 Task: Search one way flight ticket for 4 adults, 2 children, 2 infants in seat and 1 infant on lap in premium economy from Cleveland: Cleveland Hopkins International Airport to Raleigh: Raleigh-durham International Airport on 8-5-2023. Number of bags: 1 carry on bag. Price is upto 25000. Outbound departure time preference is 10:00.
Action: Mouse moved to (275, 247)
Screenshot: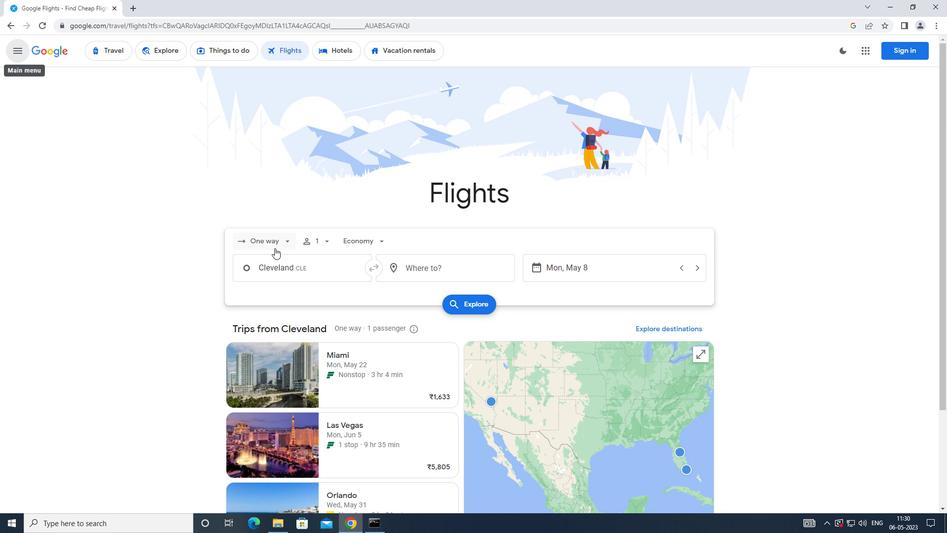 
Action: Mouse pressed left at (275, 247)
Screenshot: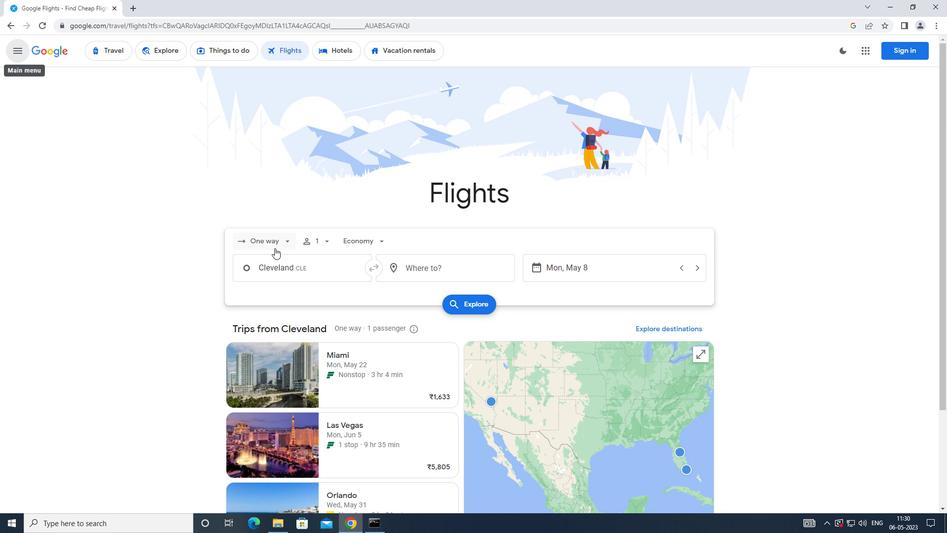 
Action: Mouse moved to (278, 286)
Screenshot: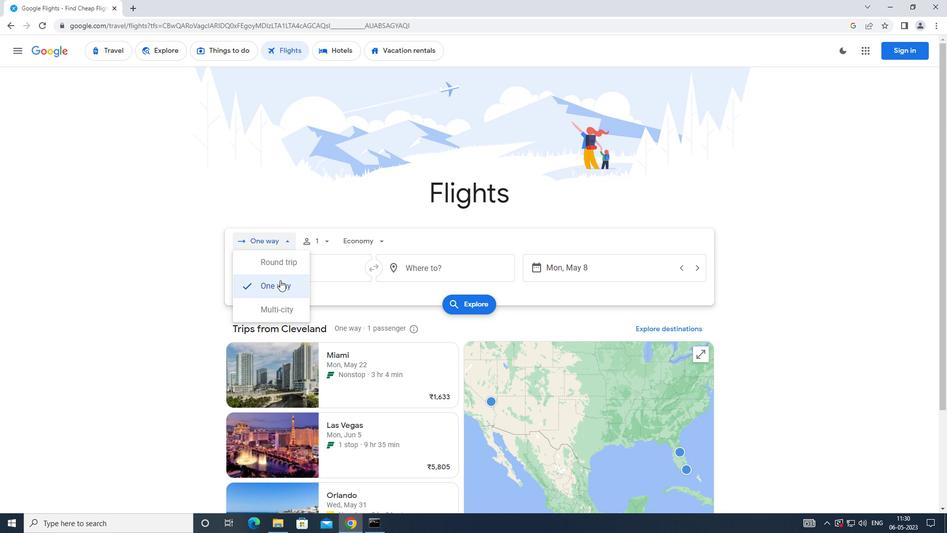 
Action: Mouse pressed left at (278, 286)
Screenshot: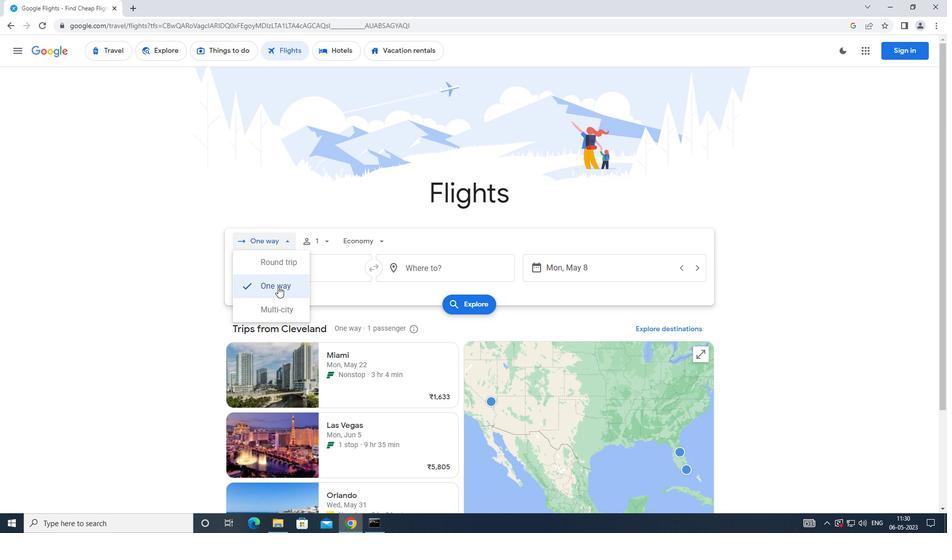 
Action: Mouse moved to (334, 239)
Screenshot: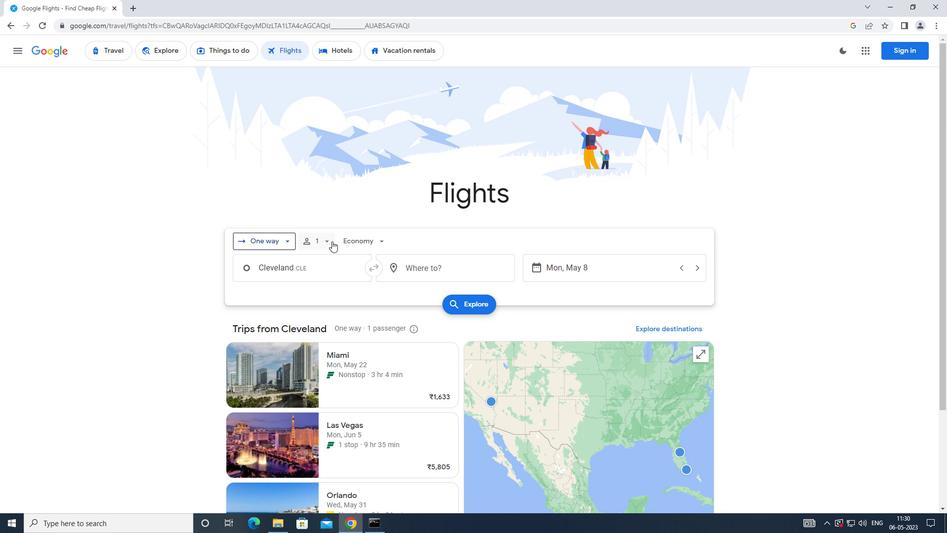 
Action: Mouse pressed left at (334, 239)
Screenshot: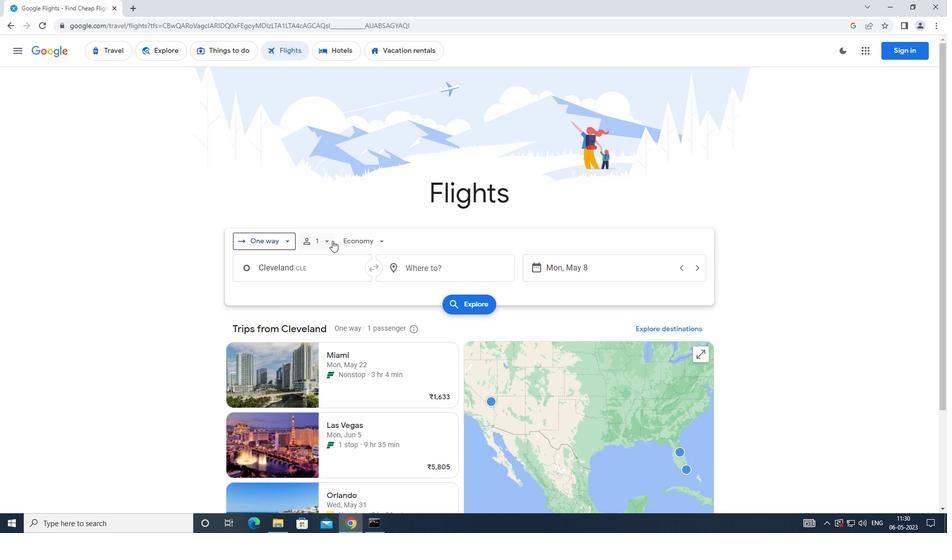 
Action: Mouse moved to (406, 271)
Screenshot: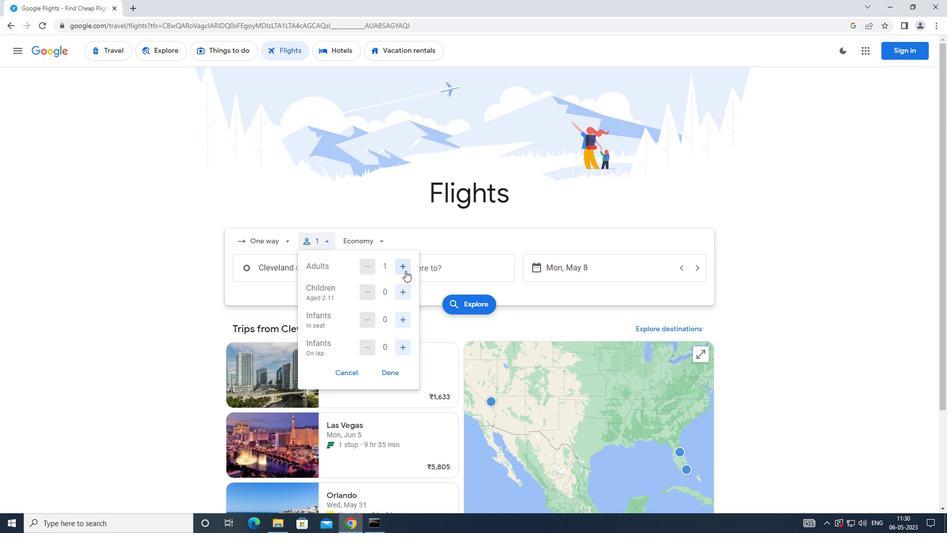 
Action: Mouse pressed left at (406, 271)
Screenshot: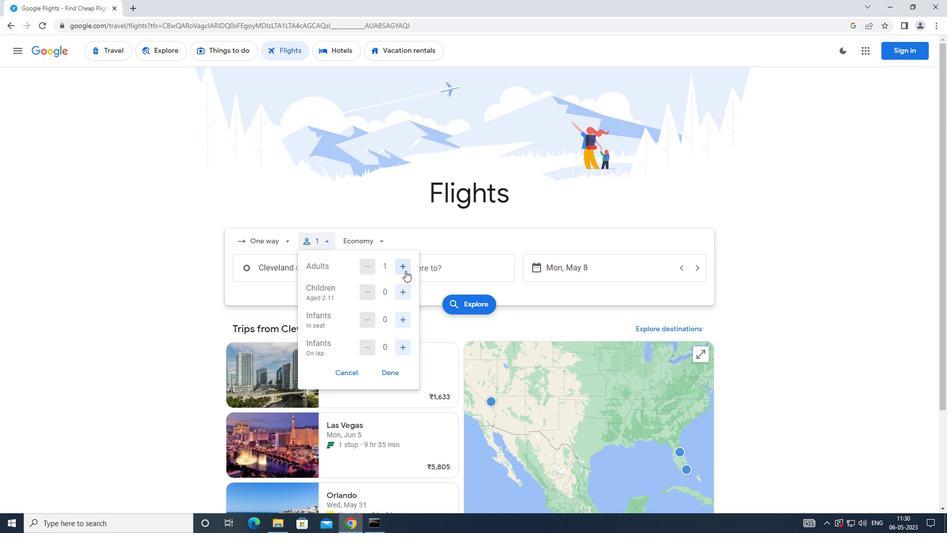 
Action: Mouse pressed left at (406, 271)
Screenshot: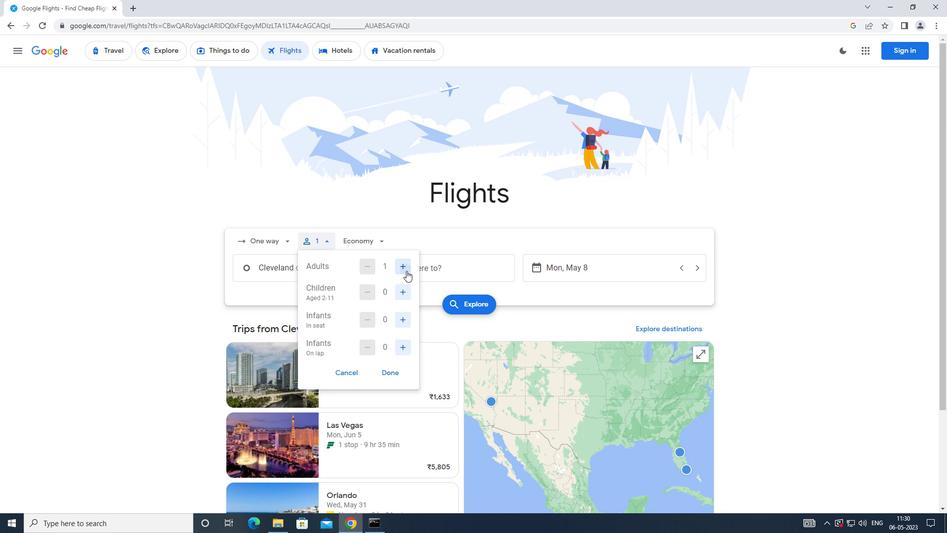 
Action: Mouse pressed left at (406, 271)
Screenshot: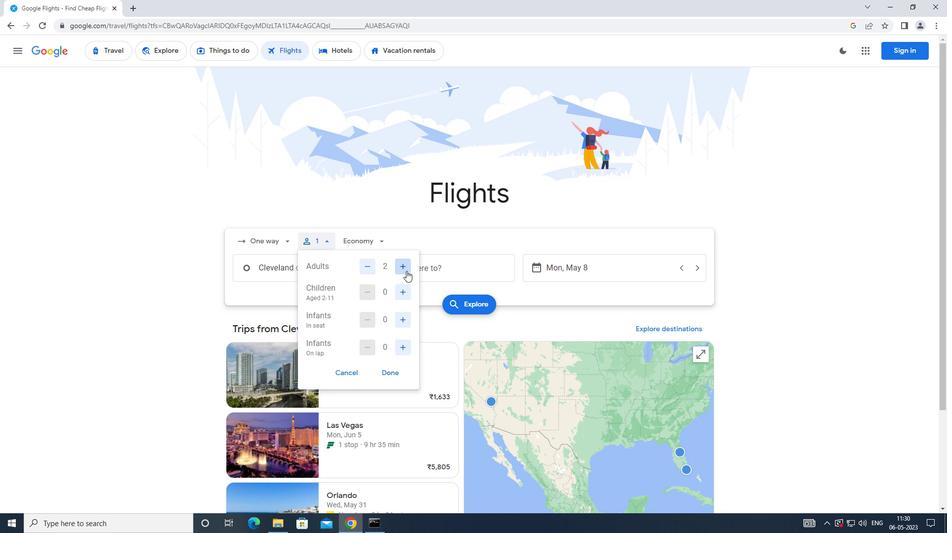 
Action: Mouse moved to (403, 299)
Screenshot: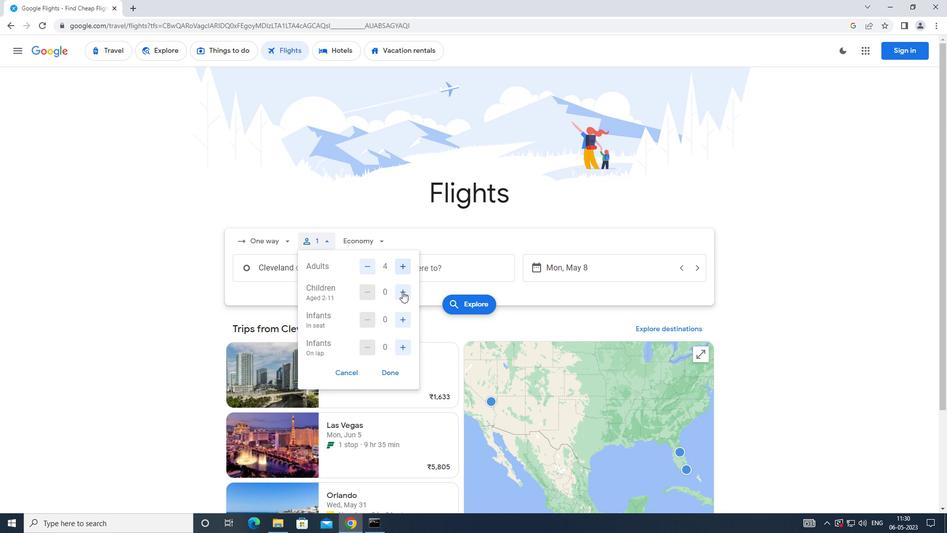 
Action: Mouse pressed left at (403, 299)
Screenshot: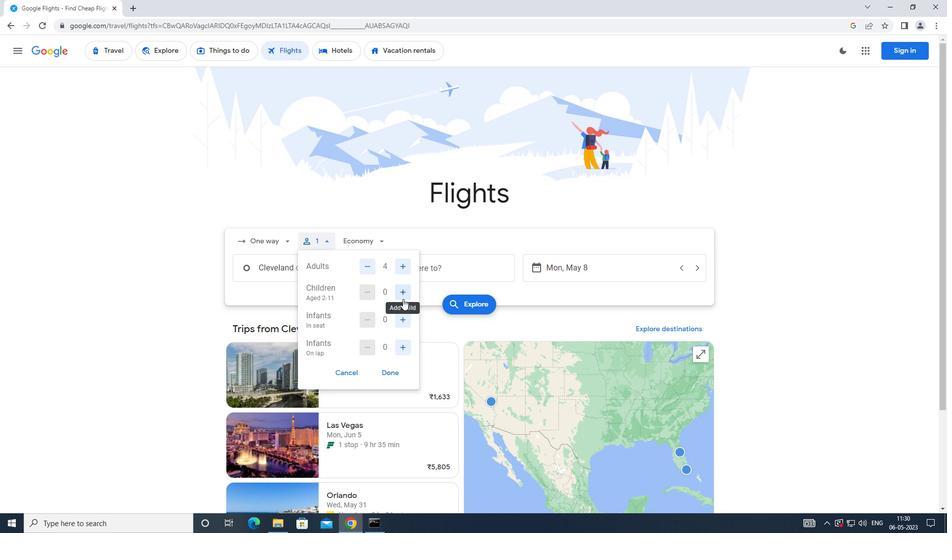 
Action: Mouse pressed left at (403, 299)
Screenshot: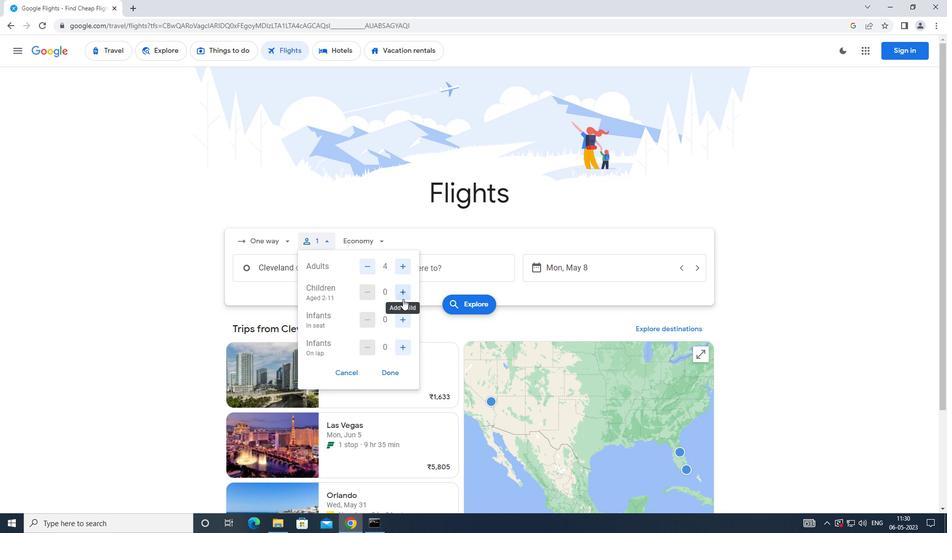 
Action: Mouse moved to (404, 316)
Screenshot: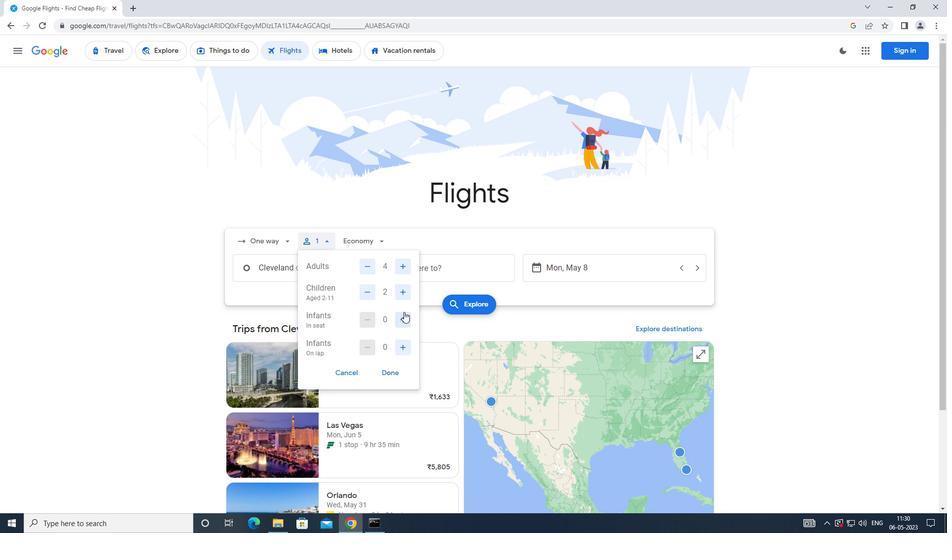 
Action: Mouse pressed left at (404, 316)
Screenshot: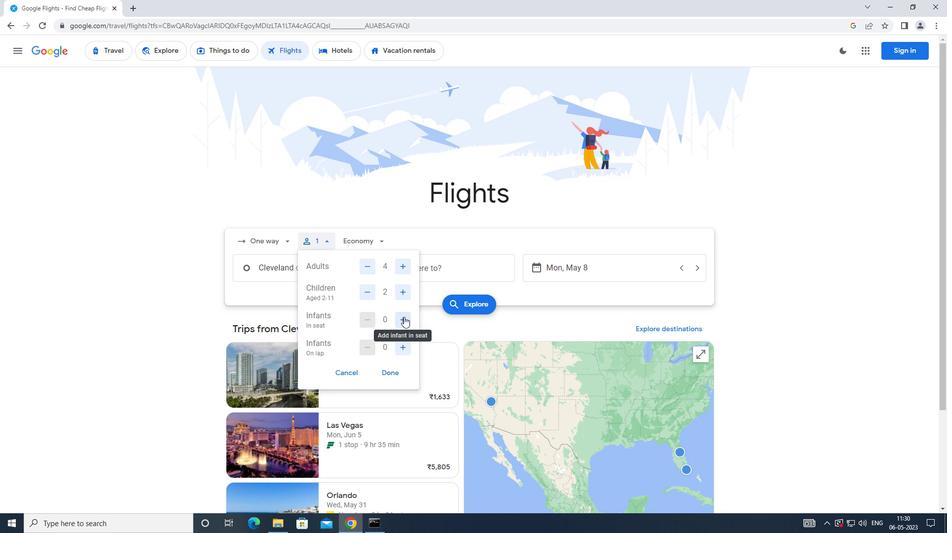 
Action: Mouse pressed left at (404, 316)
Screenshot: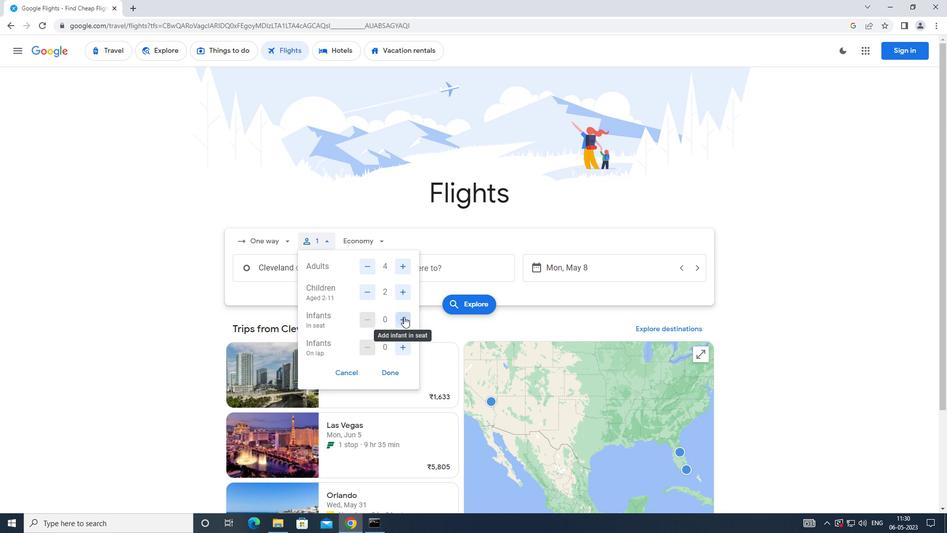
Action: Mouse moved to (401, 346)
Screenshot: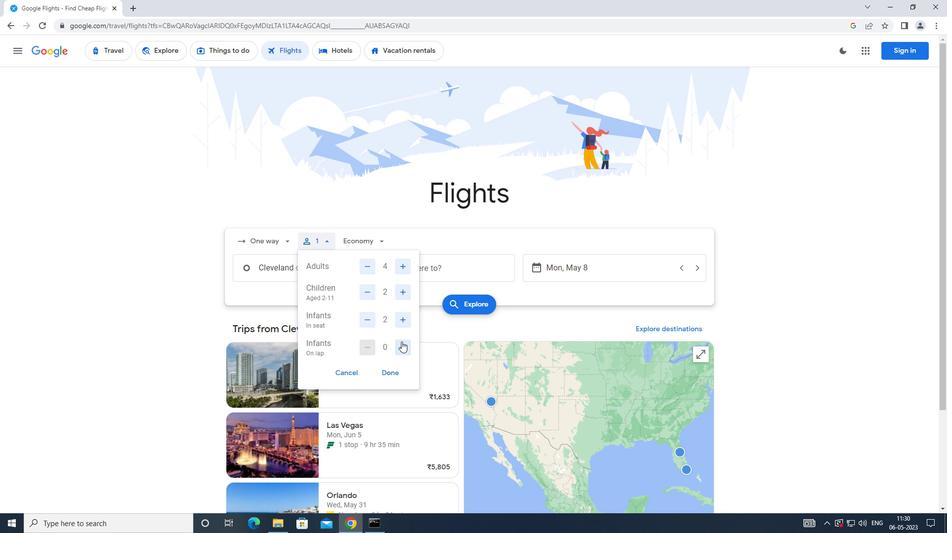 
Action: Mouse pressed left at (401, 346)
Screenshot: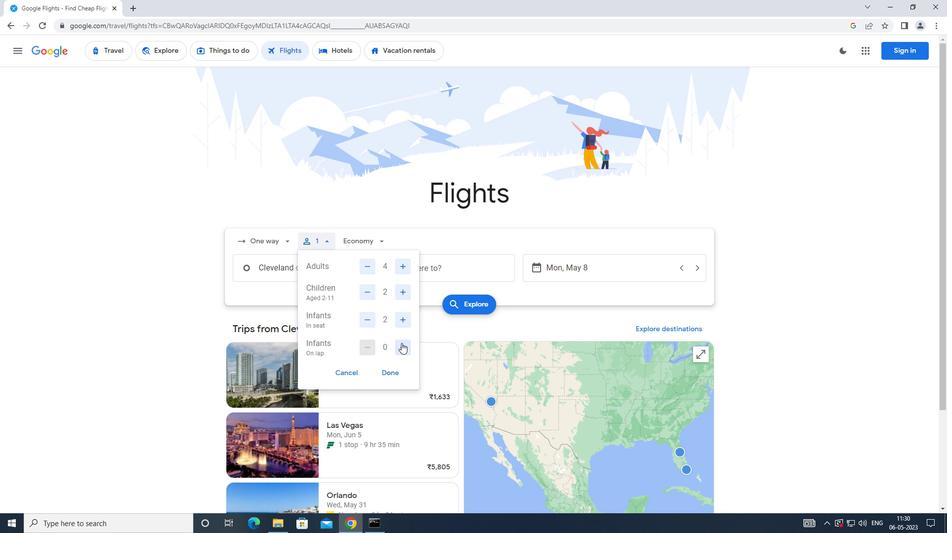 
Action: Mouse moved to (390, 371)
Screenshot: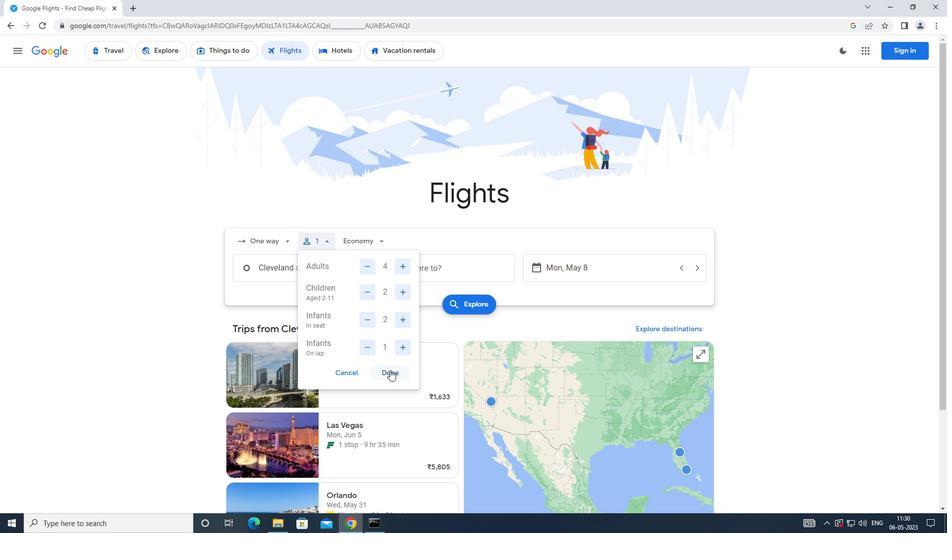 
Action: Mouse pressed left at (390, 371)
Screenshot: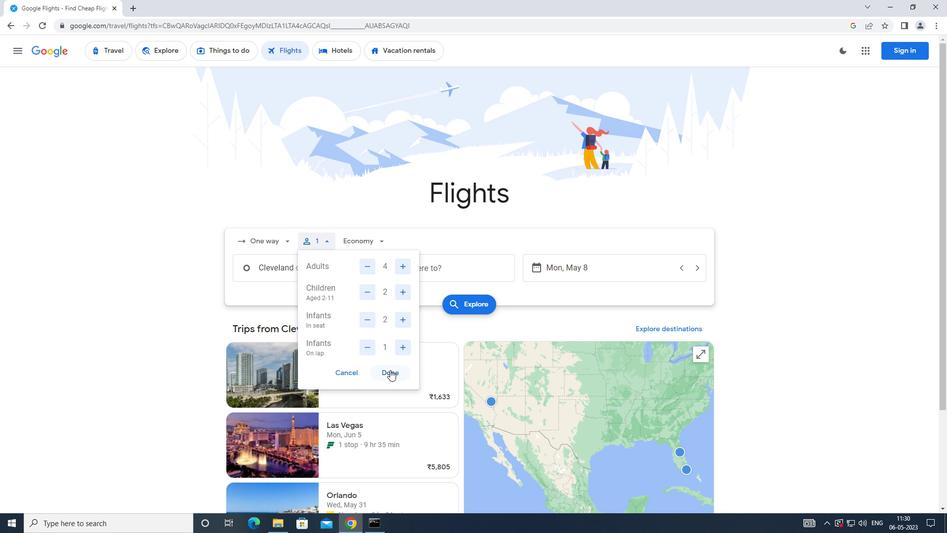 
Action: Mouse moved to (373, 237)
Screenshot: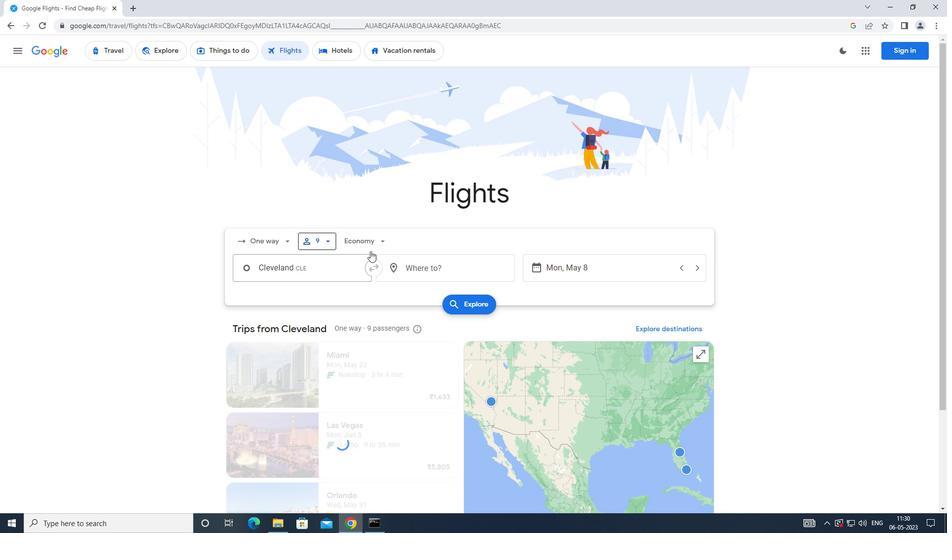 
Action: Mouse pressed left at (373, 237)
Screenshot: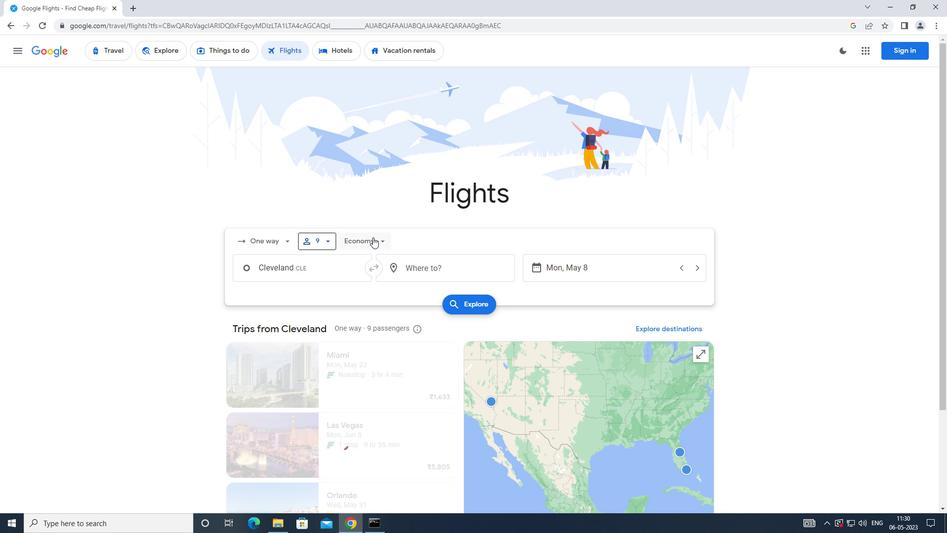 
Action: Mouse moved to (376, 290)
Screenshot: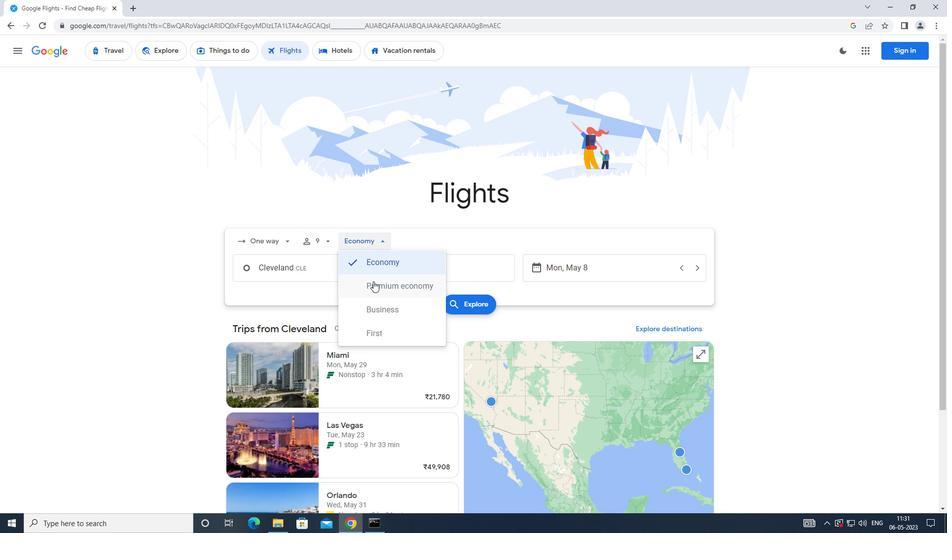 
Action: Mouse pressed left at (376, 290)
Screenshot: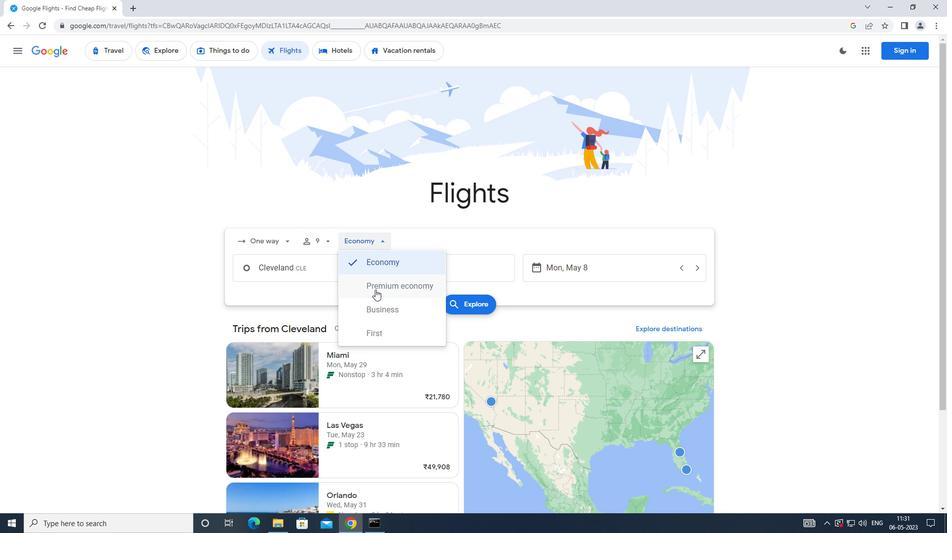 
Action: Mouse moved to (334, 273)
Screenshot: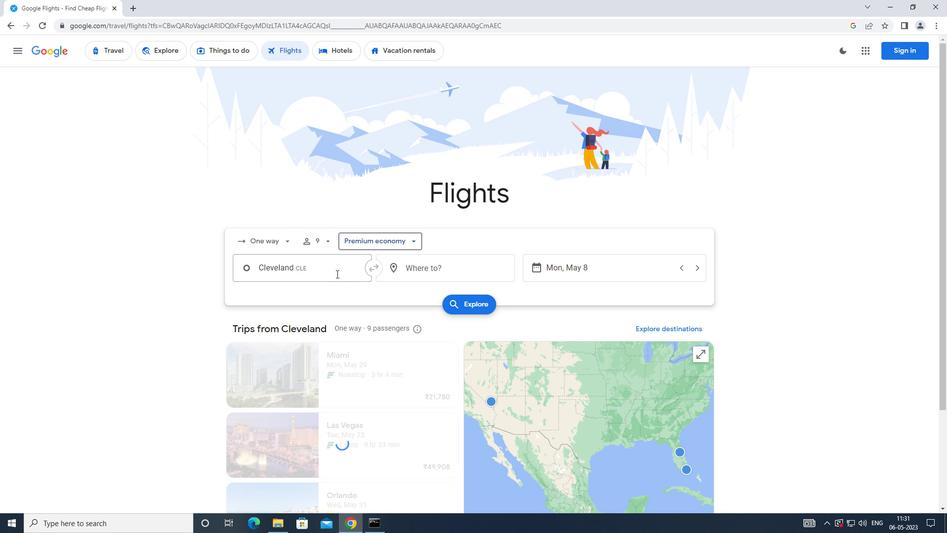 
Action: Mouse pressed left at (334, 273)
Screenshot: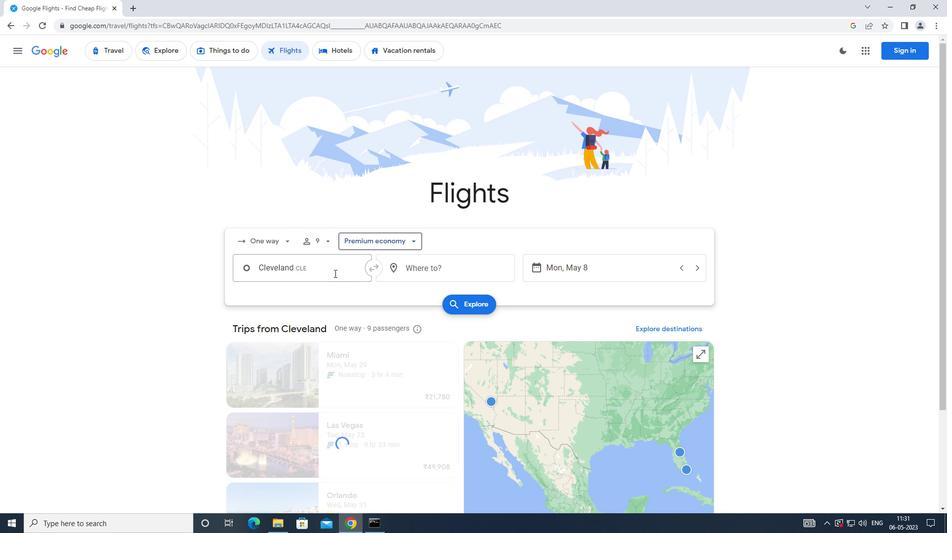 
Action: Mouse moved to (333, 274)
Screenshot: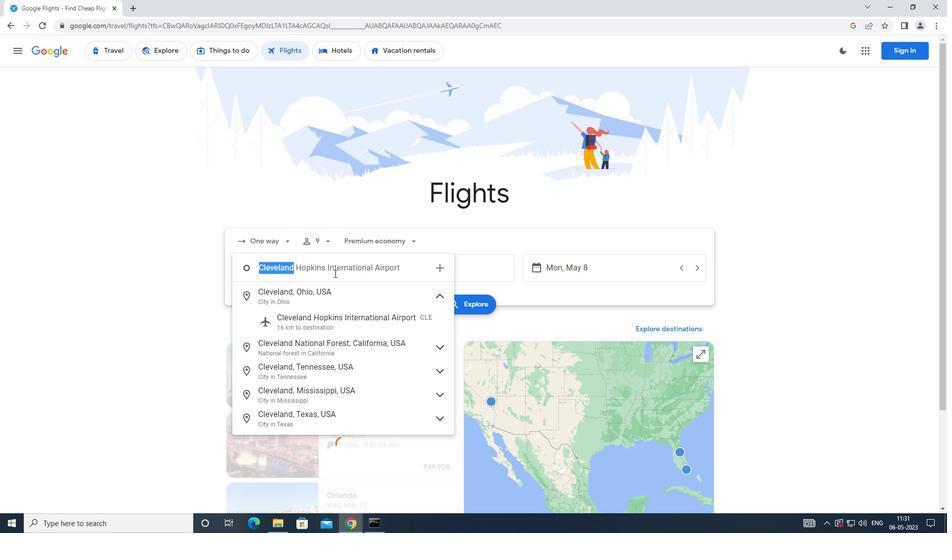 
Action: Key pressed <Key.caps_lock>c<Key.caps_lock>leveland
Screenshot: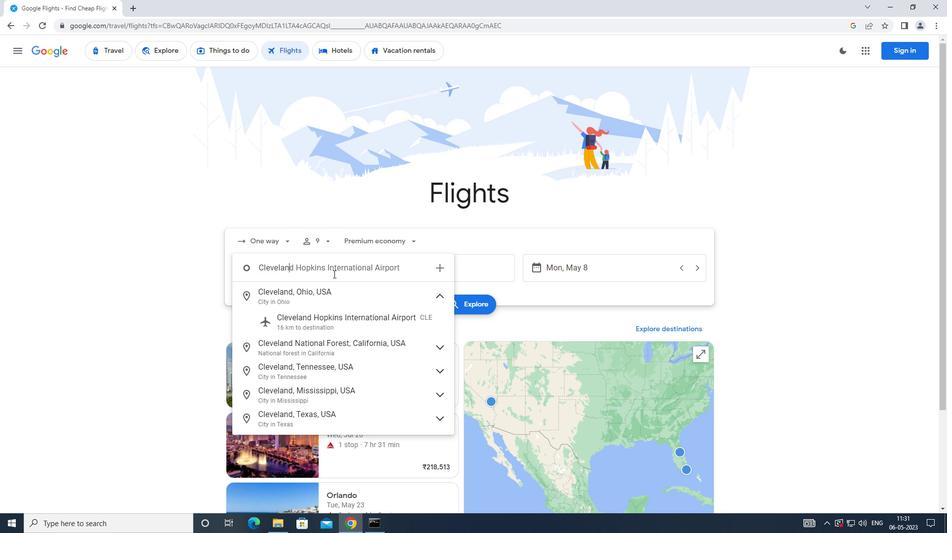 
Action: Mouse moved to (339, 319)
Screenshot: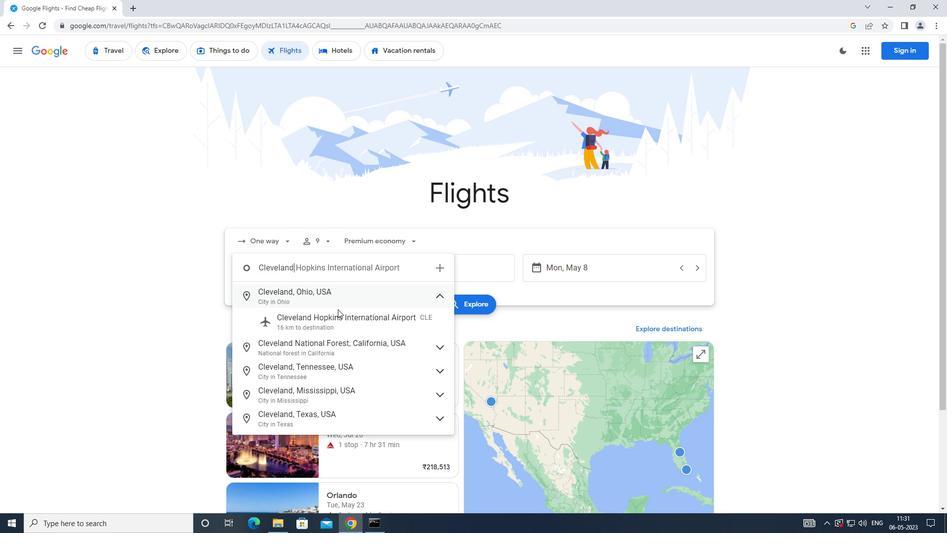 
Action: Mouse pressed left at (339, 319)
Screenshot: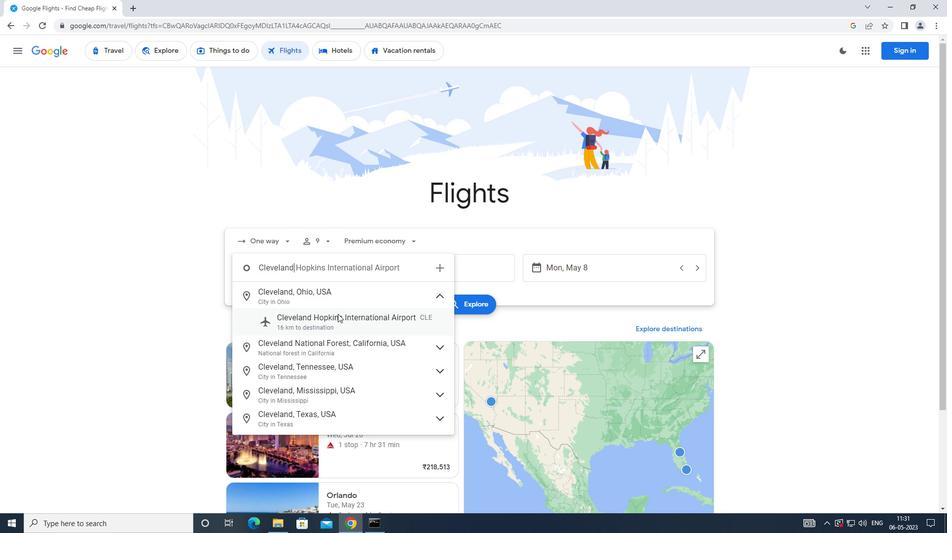 
Action: Mouse moved to (432, 270)
Screenshot: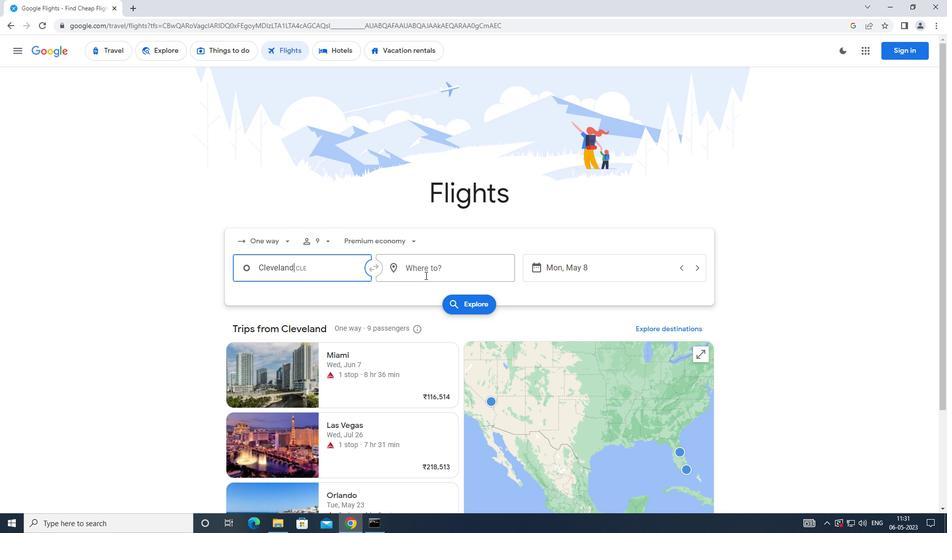
Action: Mouse pressed left at (432, 270)
Screenshot: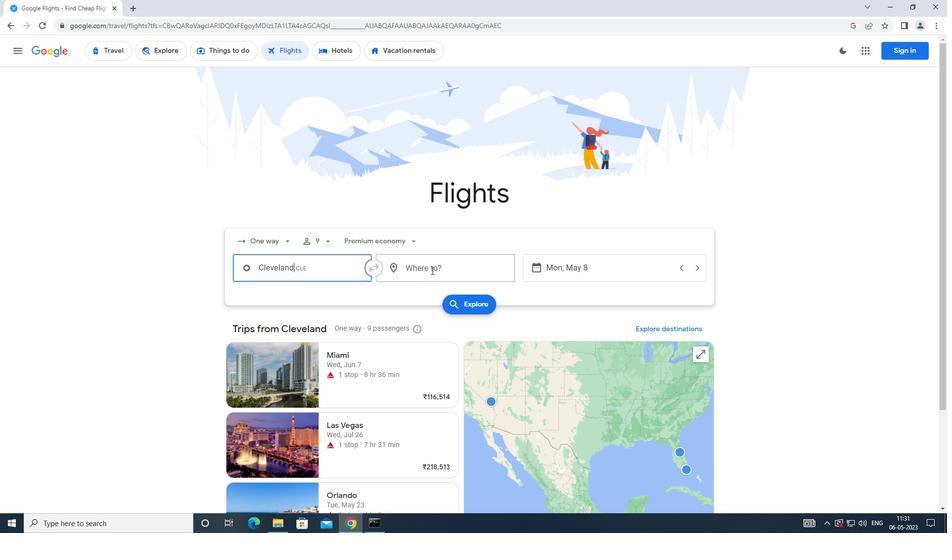
Action: Mouse moved to (435, 270)
Screenshot: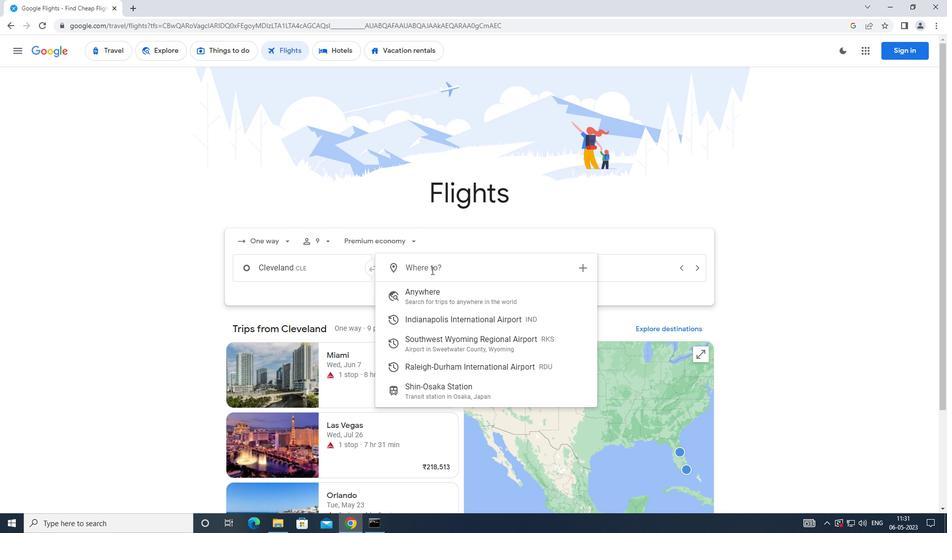
Action: Key pressed <Key.caps_lock>r<Key.caps_lock>aleigh
Screenshot: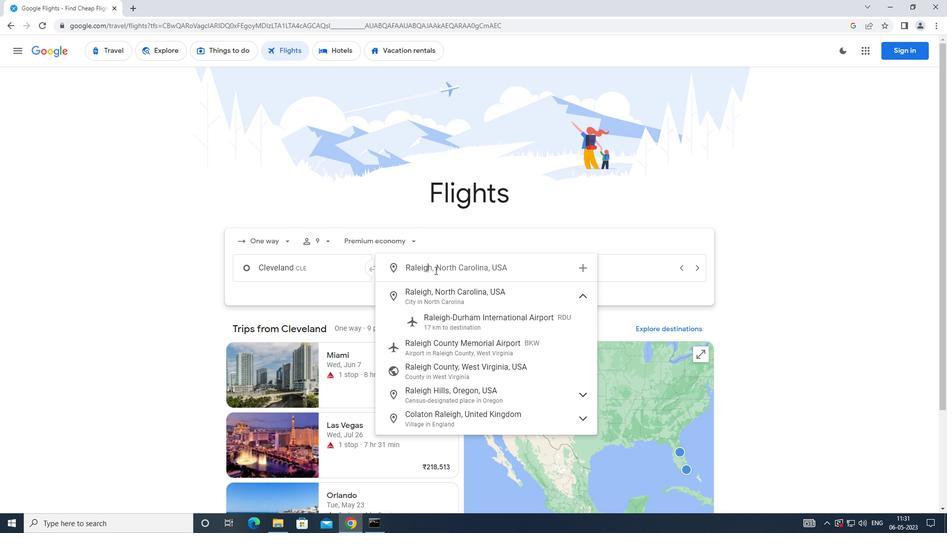 
Action: Mouse moved to (455, 323)
Screenshot: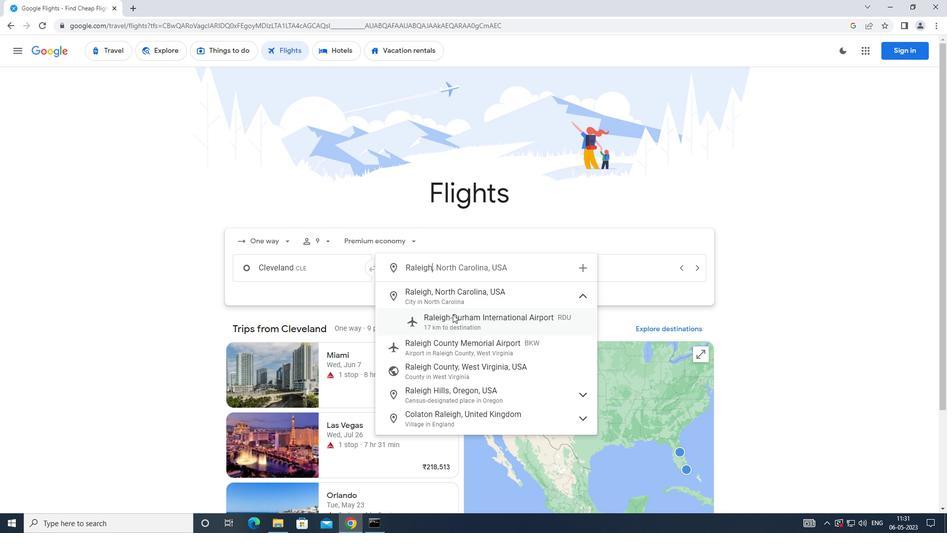
Action: Mouse pressed left at (455, 323)
Screenshot: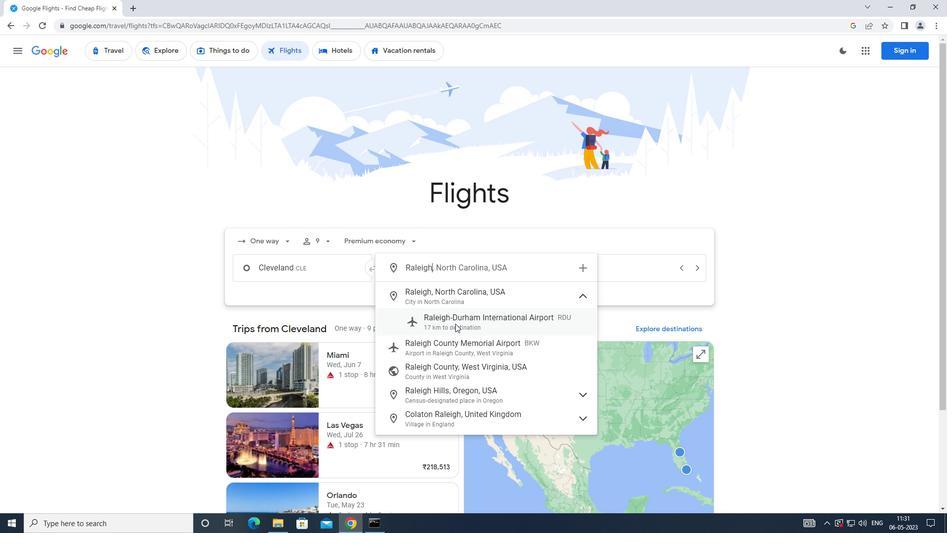 
Action: Mouse moved to (547, 268)
Screenshot: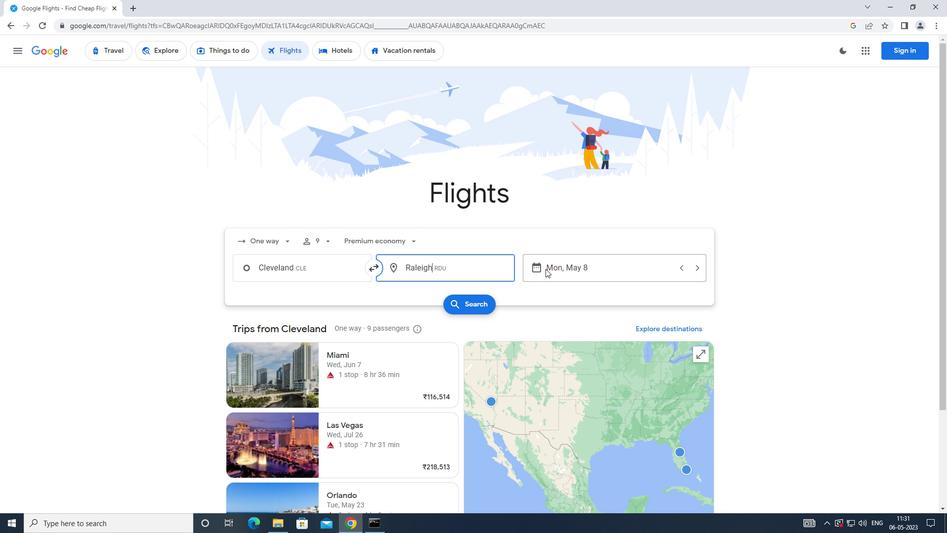 
Action: Mouse pressed left at (547, 268)
Screenshot: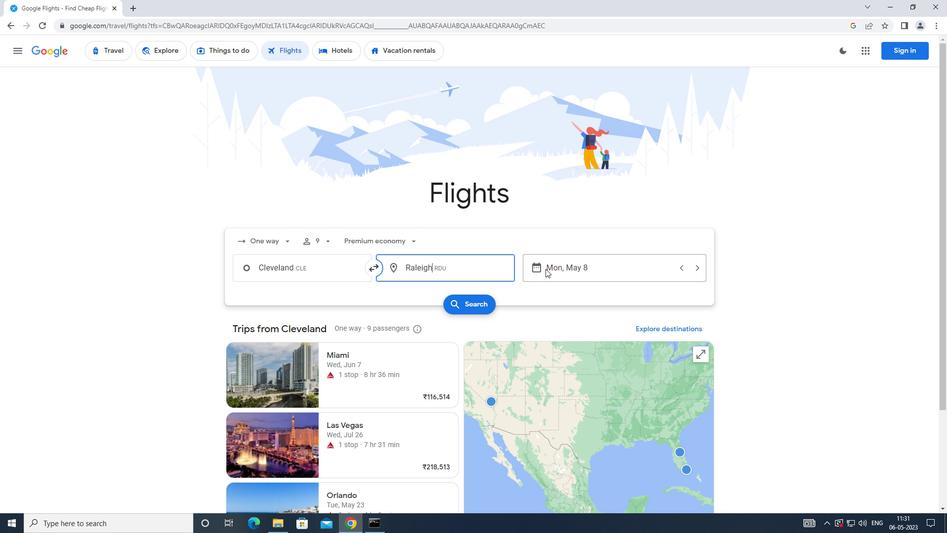 
Action: Mouse moved to (375, 359)
Screenshot: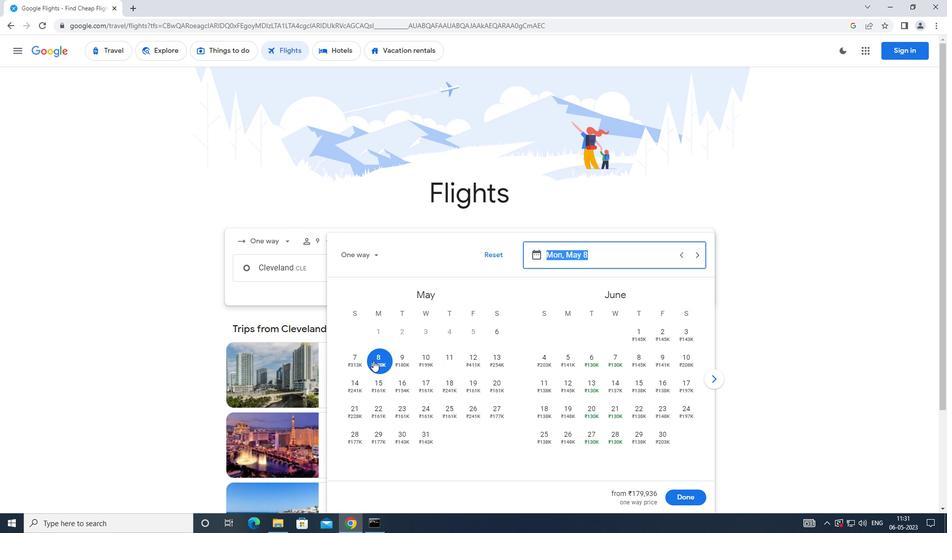 
Action: Mouse pressed left at (375, 359)
Screenshot: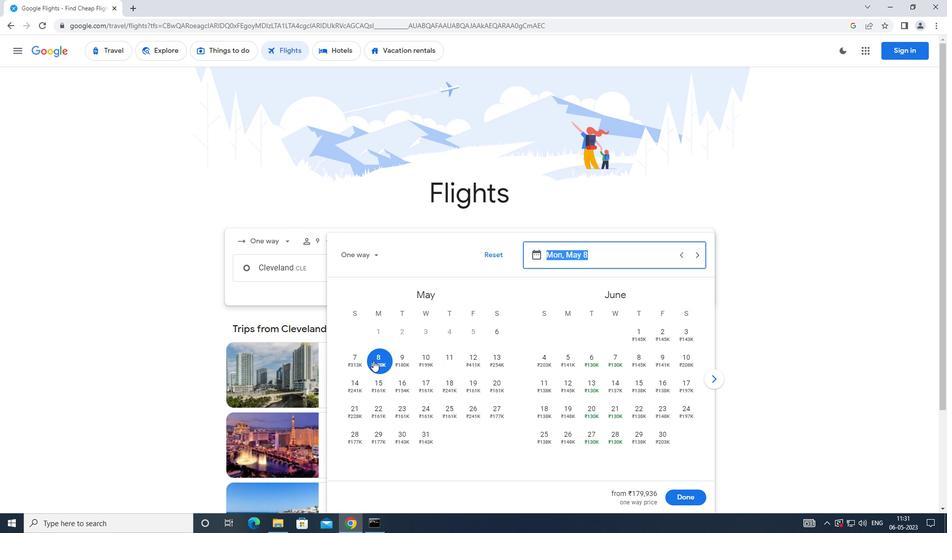 
Action: Mouse moved to (681, 501)
Screenshot: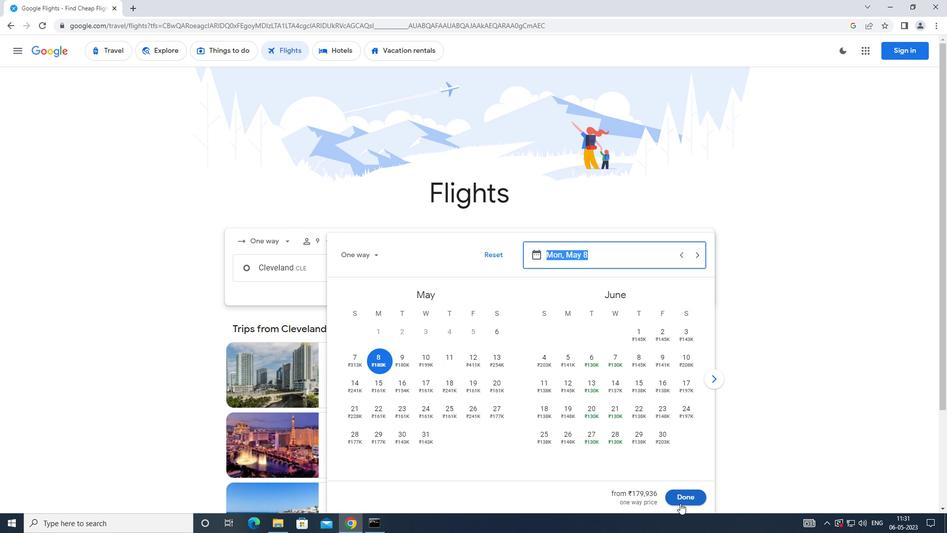 
Action: Mouse pressed left at (681, 501)
Screenshot: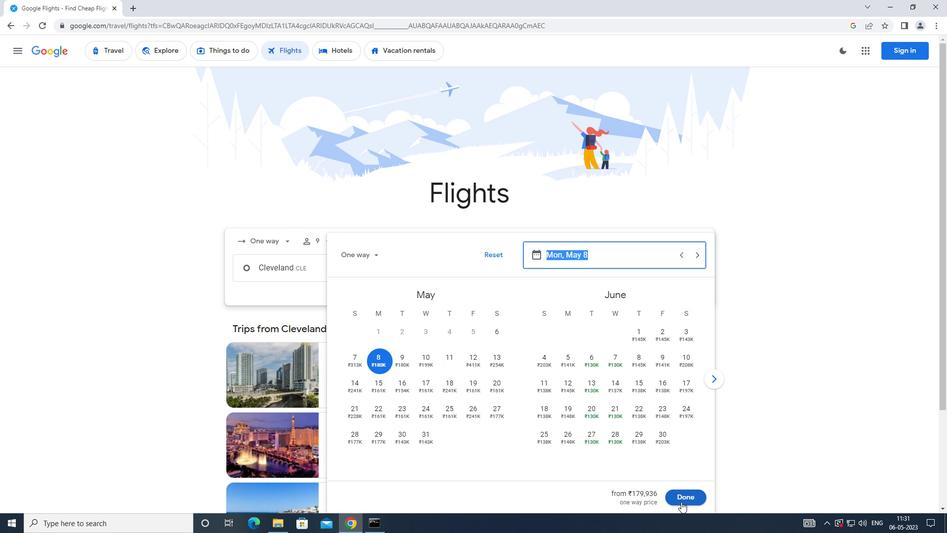 
Action: Mouse moved to (472, 308)
Screenshot: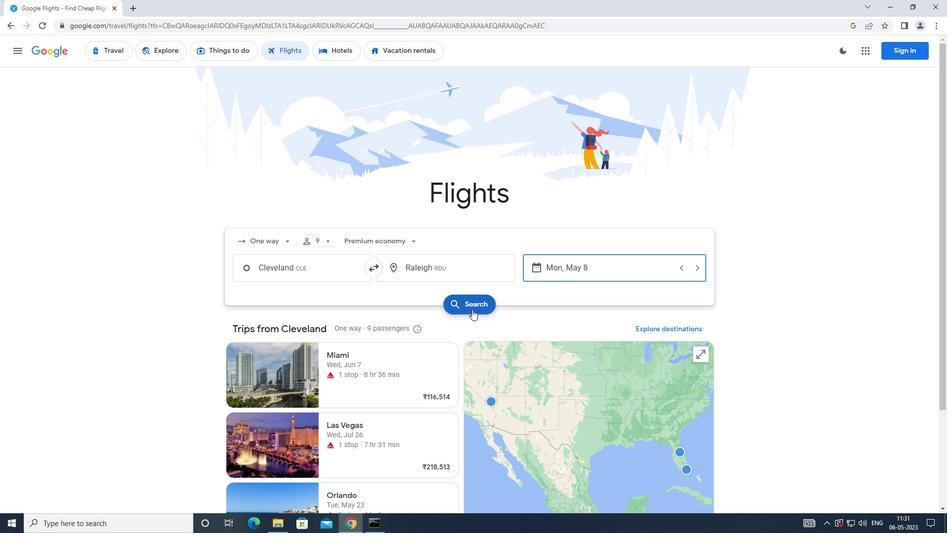 
Action: Mouse pressed left at (472, 308)
Screenshot: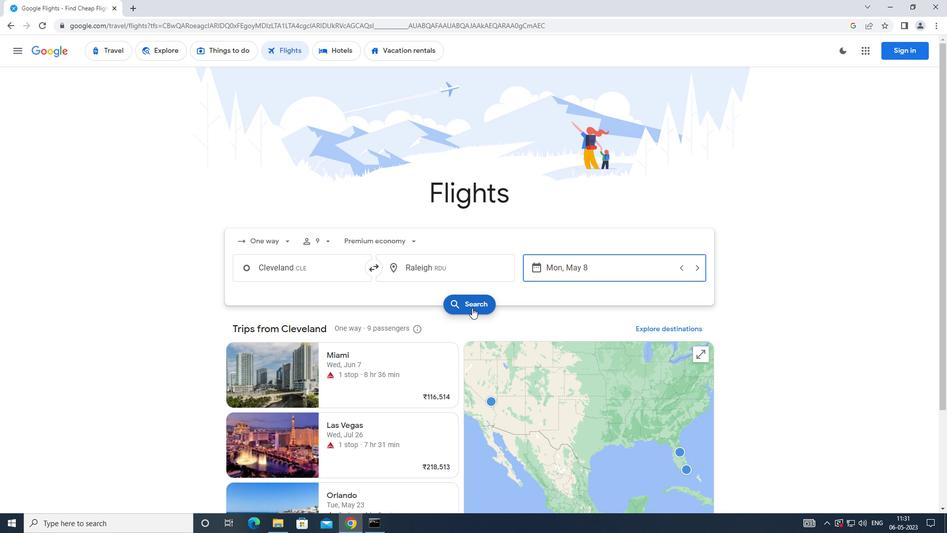
Action: Mouse moved to (248, 140)
Screenshot: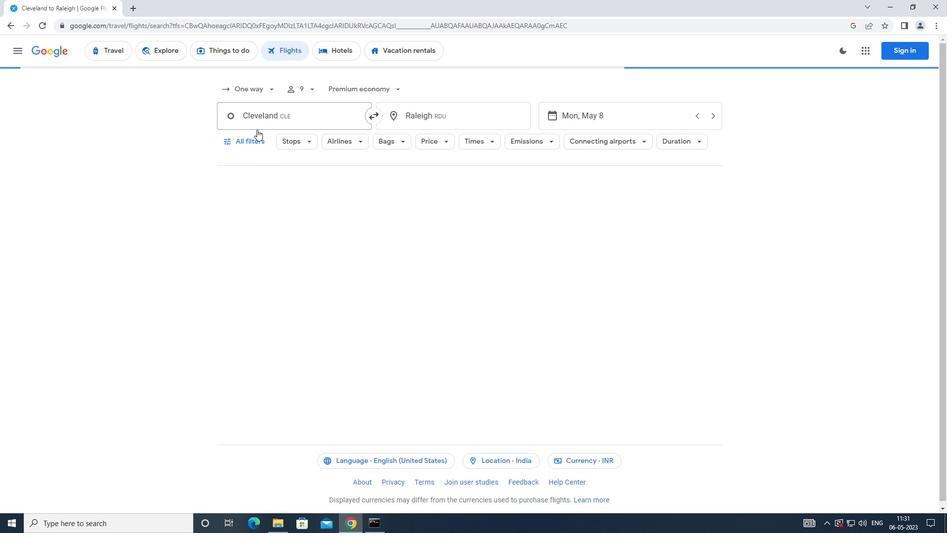 
Action: Mouse pressed left at (248, 140)
Screenshot: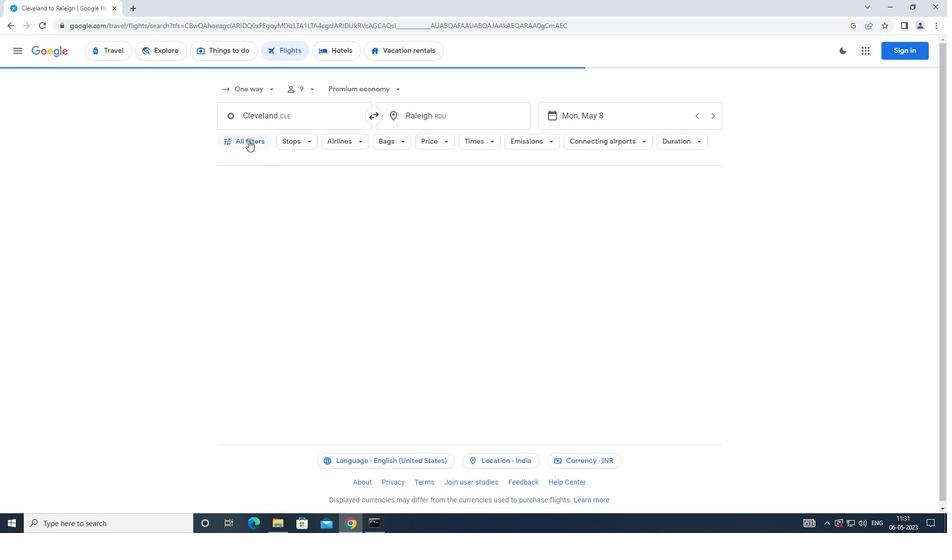 
Action: Mouse moved to (363, 354)
Screenshot: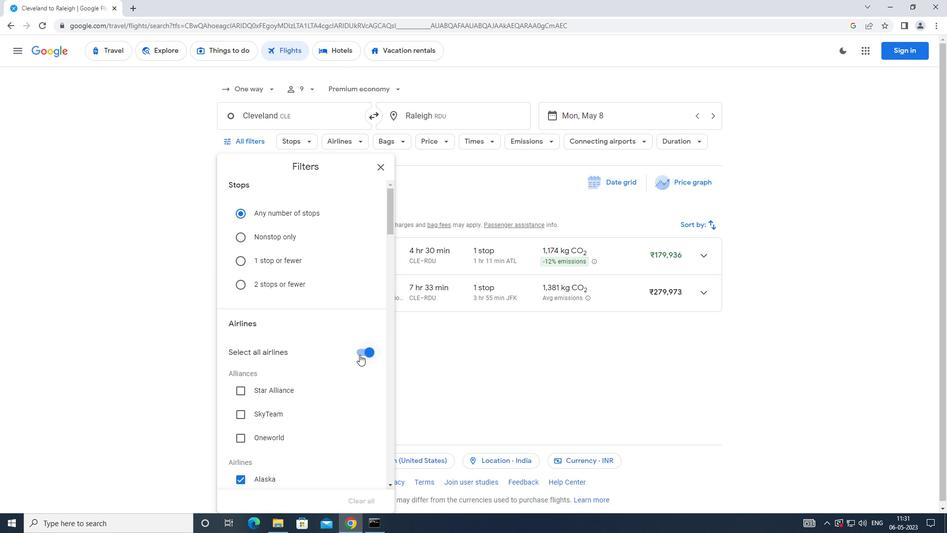 
Action: Mouse pressed left at (363, 354)
Screenshot: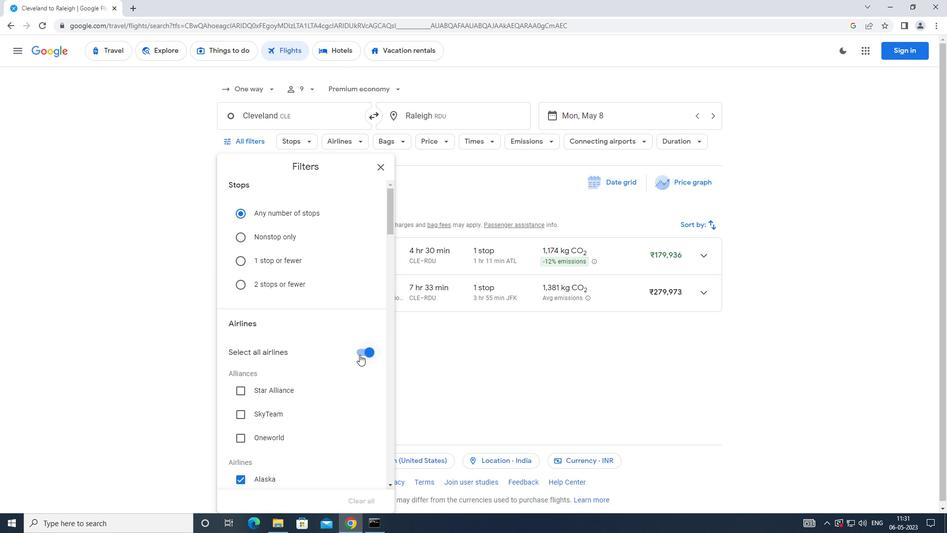 
Action: Mouse moved to (328, 348)
Screenshot: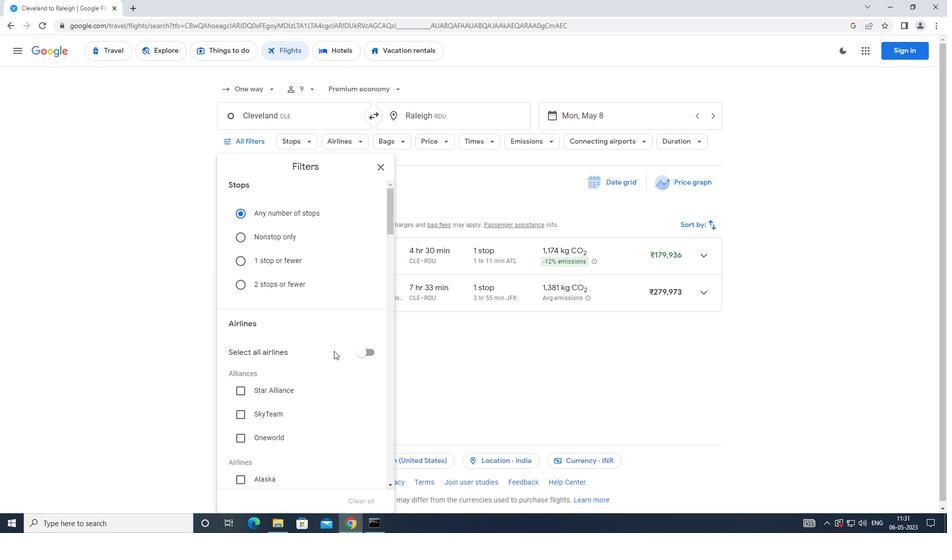 
Action: Mouse scrolled (328, 348) with delta (0, 0)
Screenshot: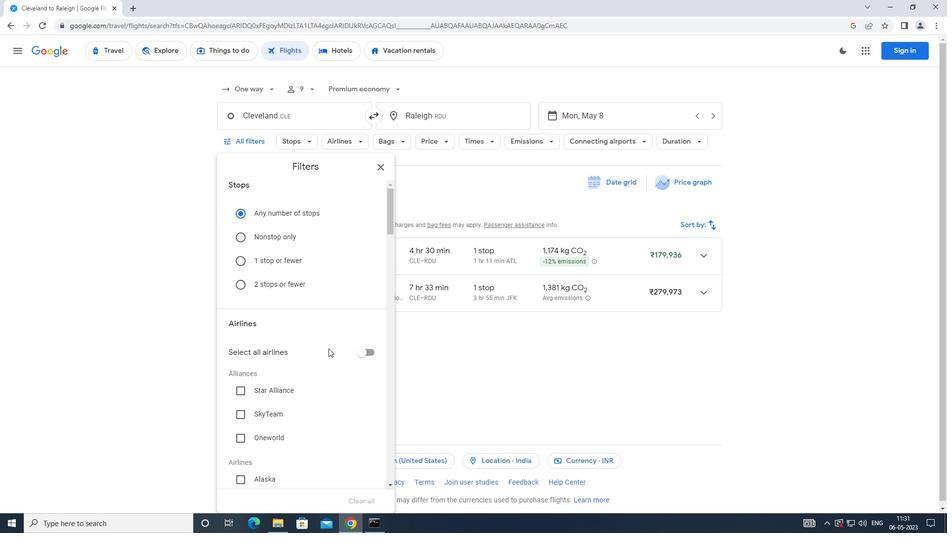 
Action: Mouse scrolled (328, 348) with delta (0, 0)
Screenshot: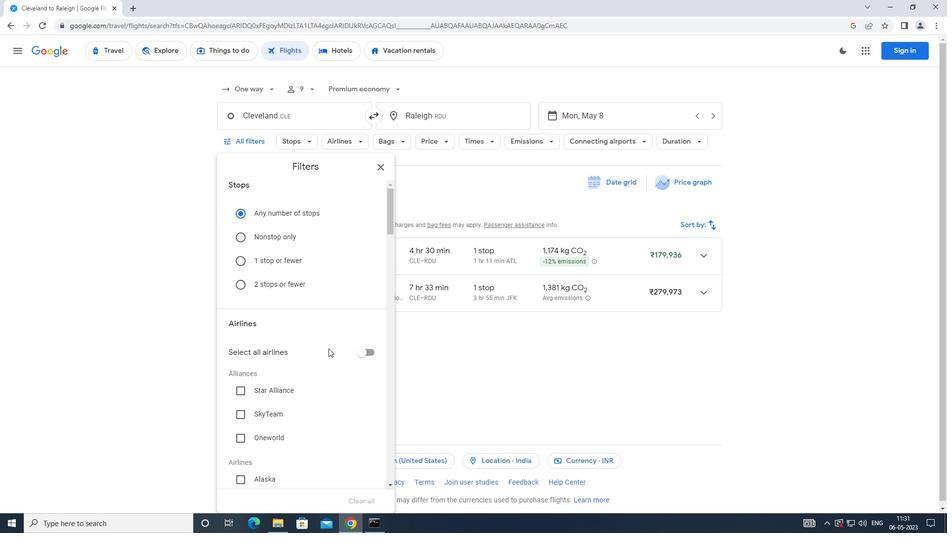 
Action: Mouse moved to (328, 348)
Screenshot: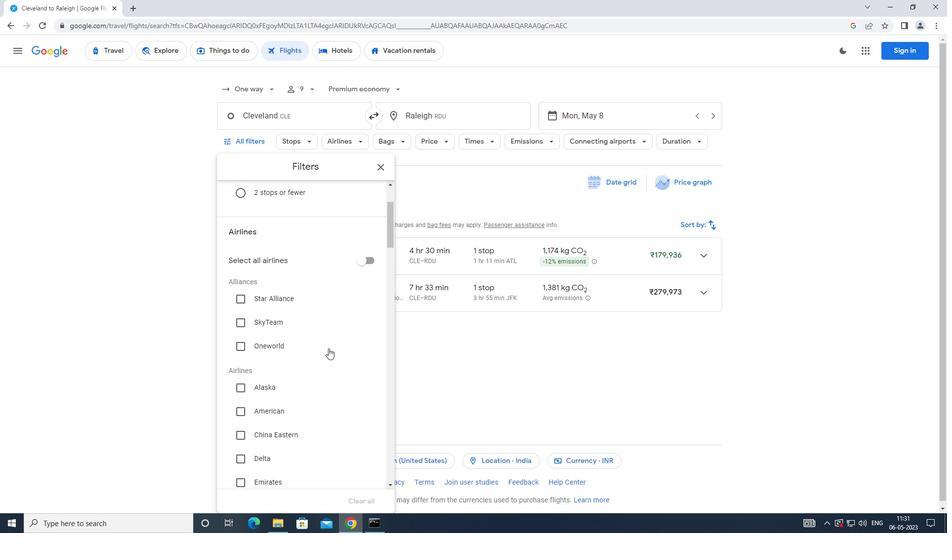 
Action: Mouse scrolled (328, 348) with delta (0, 0)
Screenshot: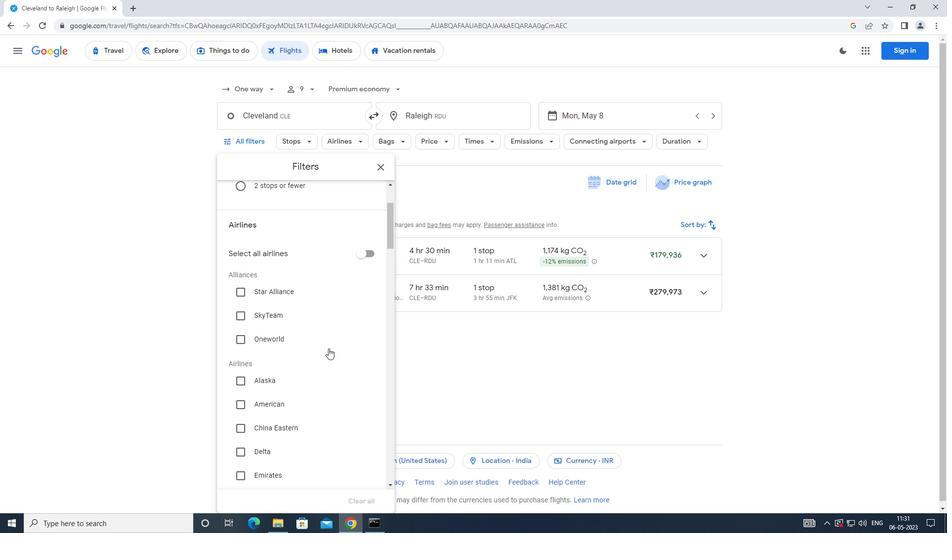 
Action: Mouse scrolled (328, 348) with delta (0, 0)
Screenshot: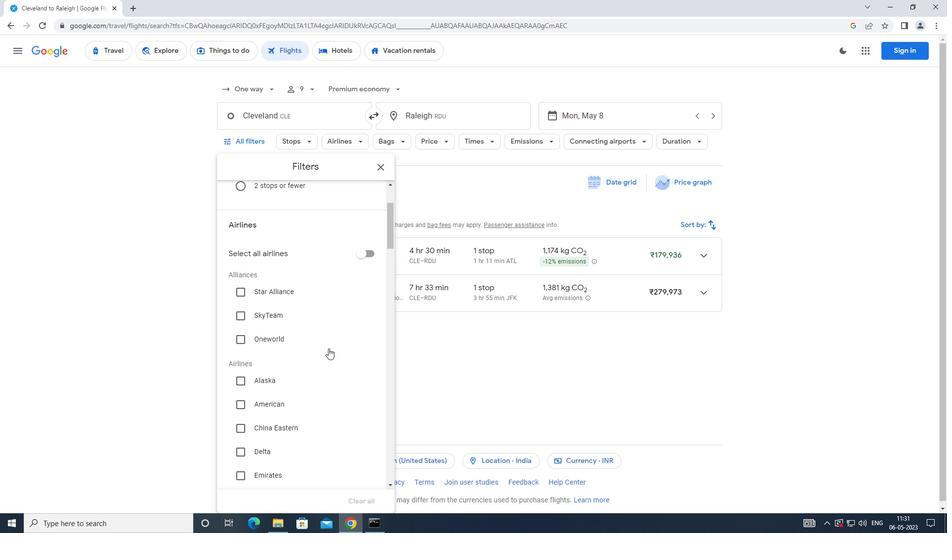 
Action: Mouse scrolled (328, 348) with delta (0, 0)
Screenshot: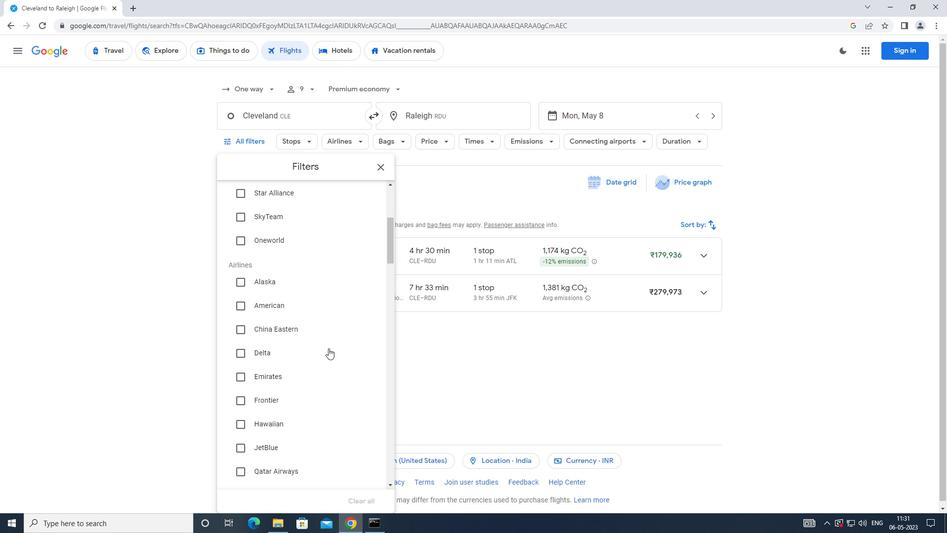 
Action: Mouse moved to (329, 347)
Screenshot: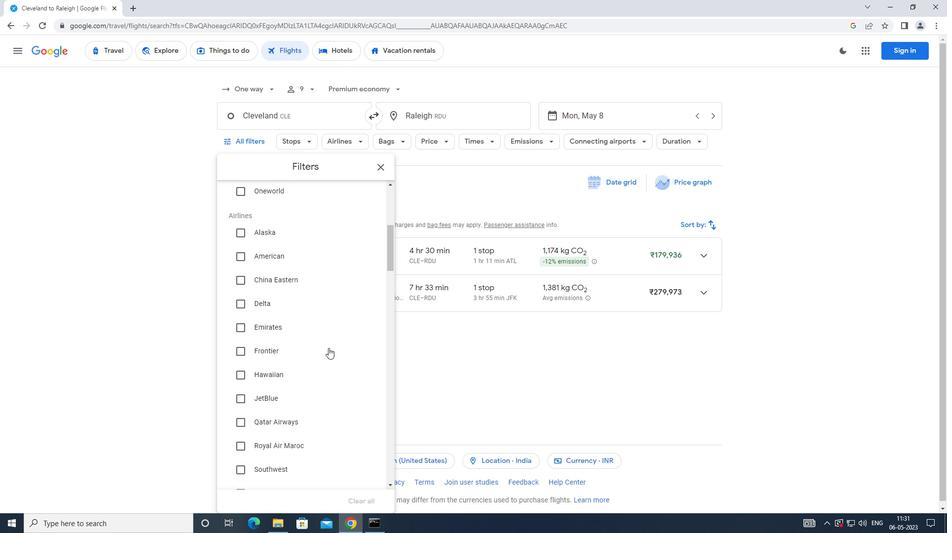 
Action: Mouse scrolled (329, 346) with delta (0, 0)
Screenshot: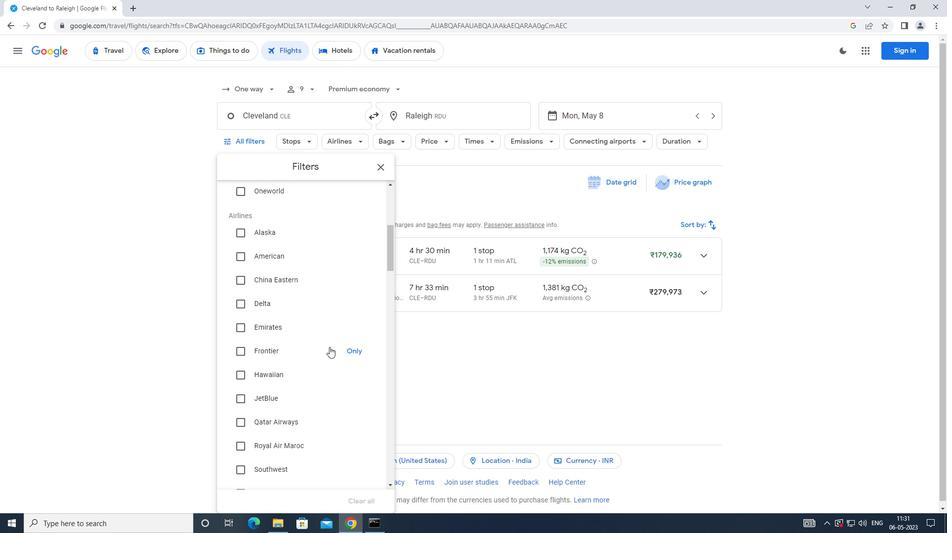 
Action: Mouse scrolled (329, 346) with delta (0, 0)
Screenshot: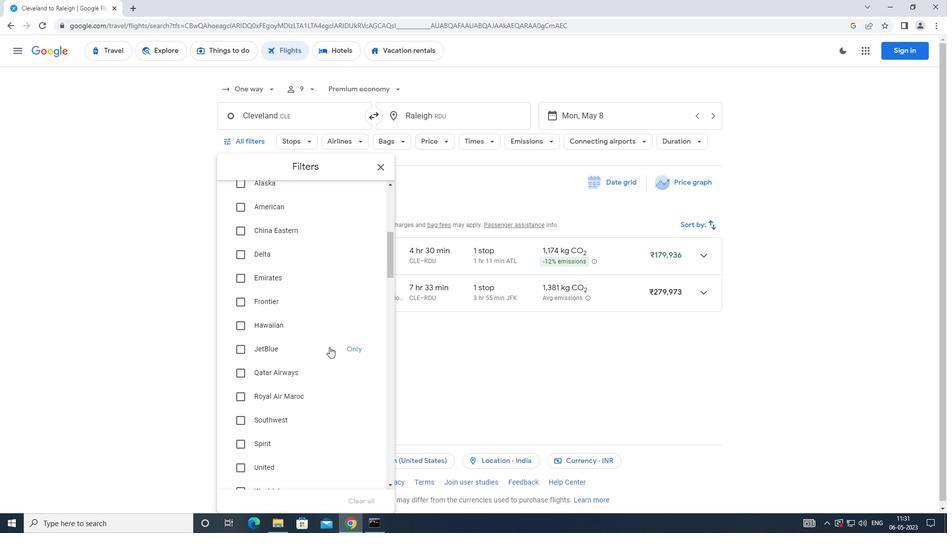 
Action: Mouse scrolled (329, 346) with delta (0, 0)
Screenshot: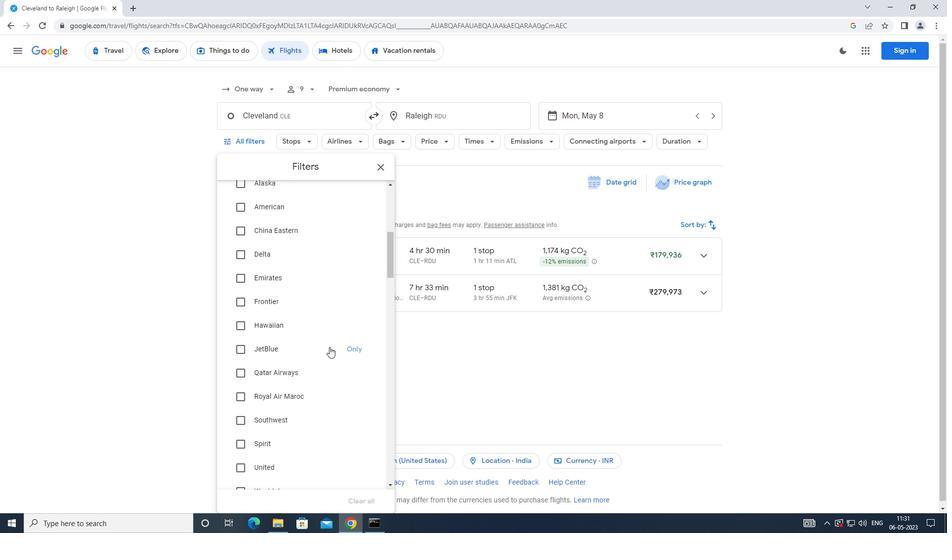 
Action: Mouse moved to (332, 345)
Screenshot: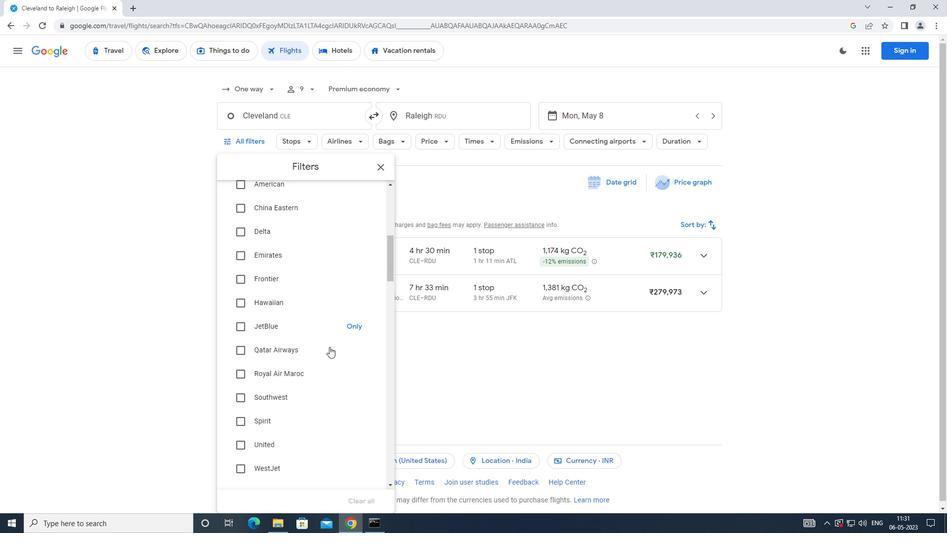 
Action: Mouse scrolled (332, 344) with delta (0, 0)
Screenshot: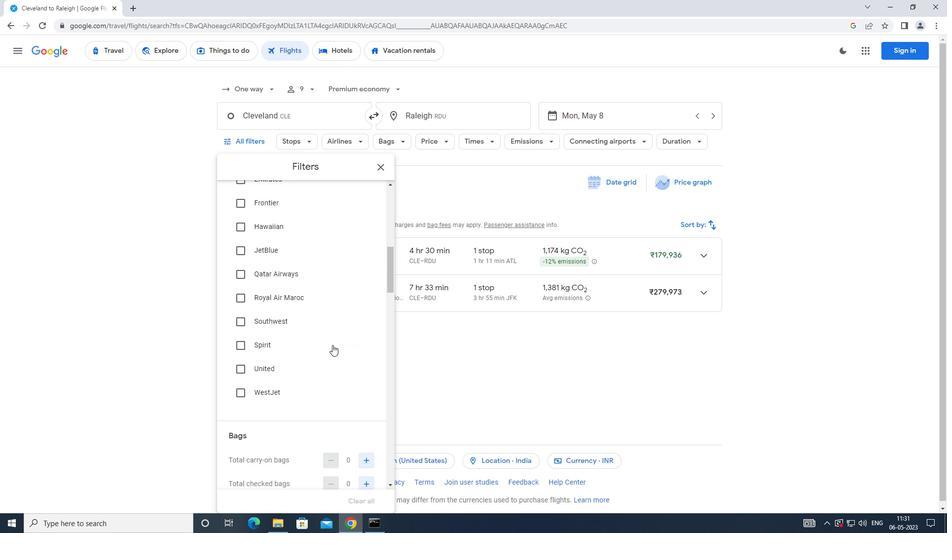 
Action: Mouse scrolled (332, 344) with delta (0, 0)
Screenshot: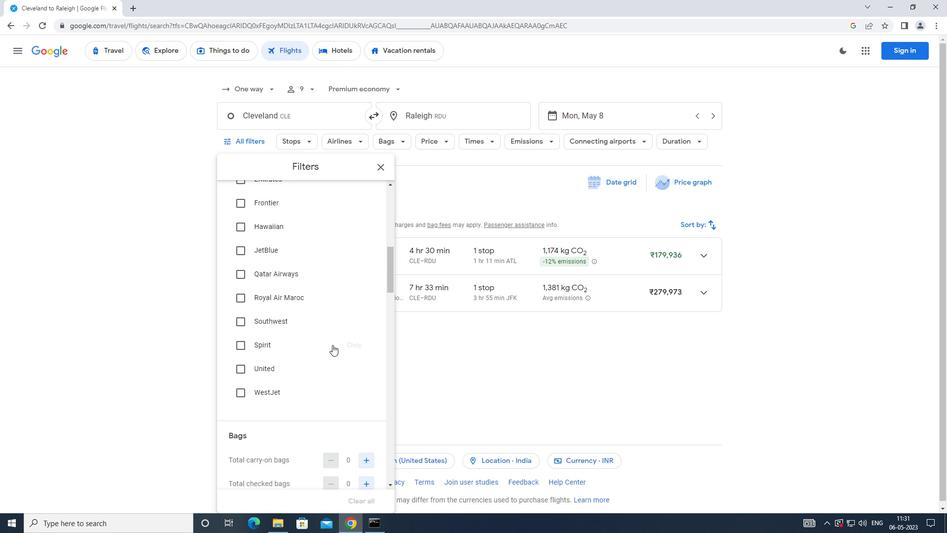 
Action: Mouse scrolled (332, 344) with delta (0, 0)
Screenshot: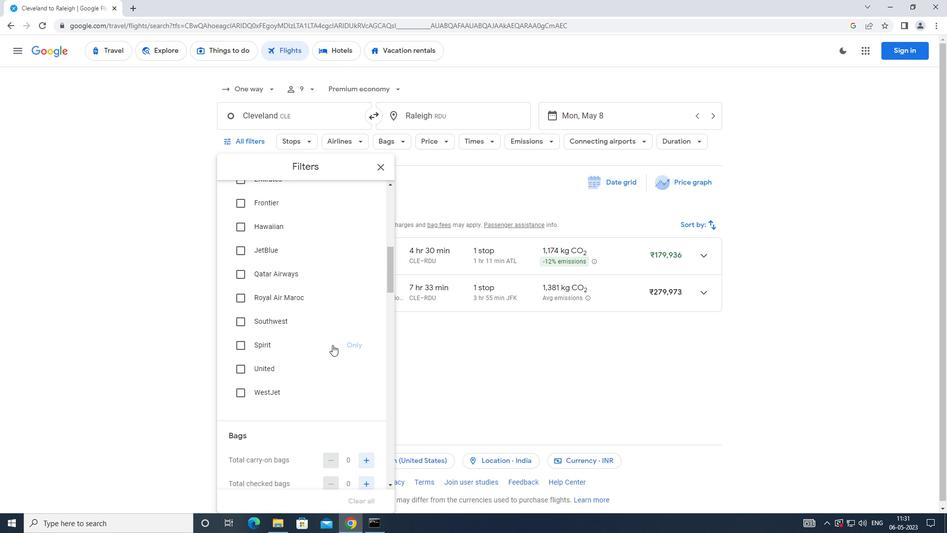 
Action: Mouse moved to (362, 316)
Screenshot: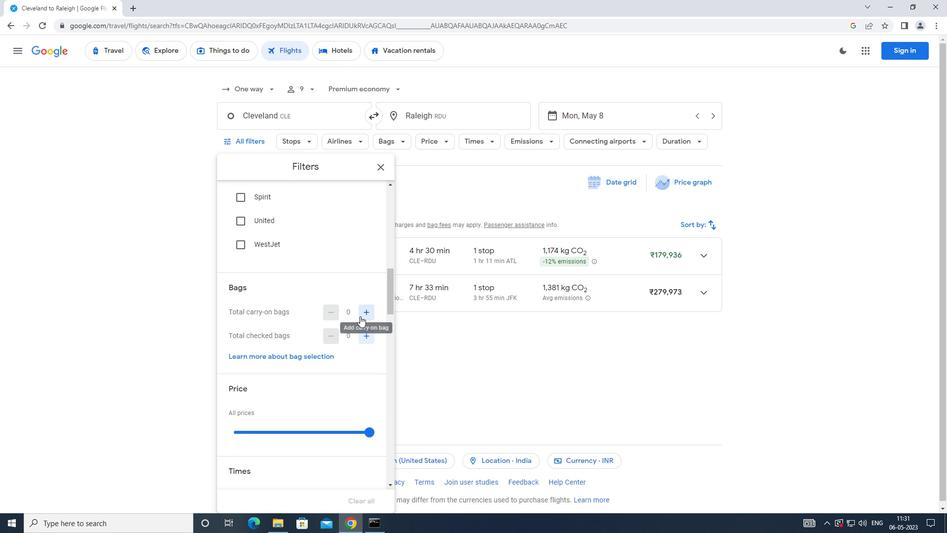 
Action: Mouse pressed left at (362, 316)
Screenshot: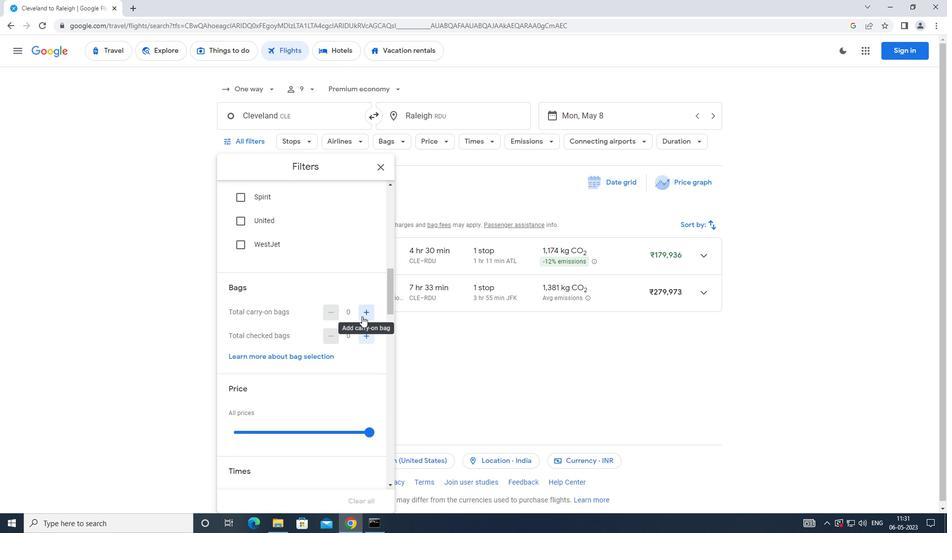 
Action: Mouse moved to (351, 318)
Screenshot: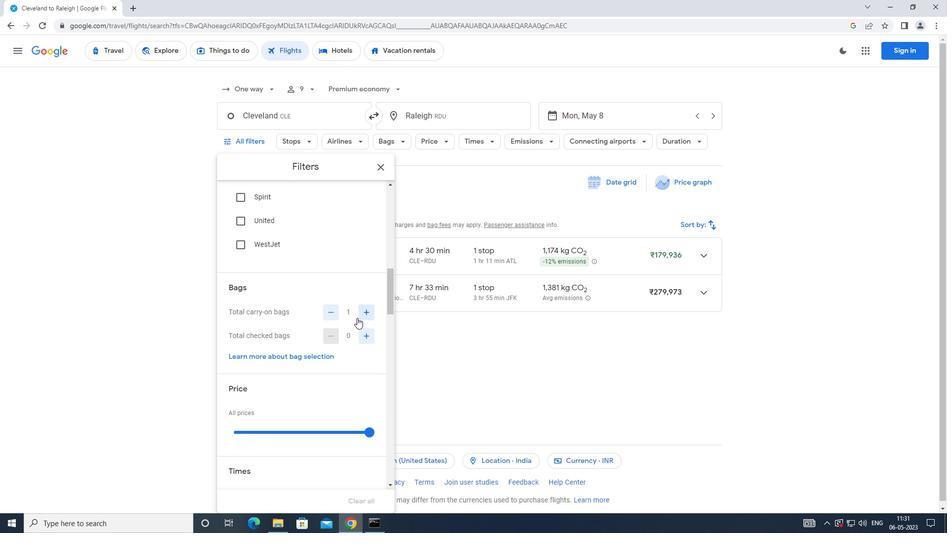 
Action: Mouse scrolled (351, 317) with delta (0, 0)
Screenshot: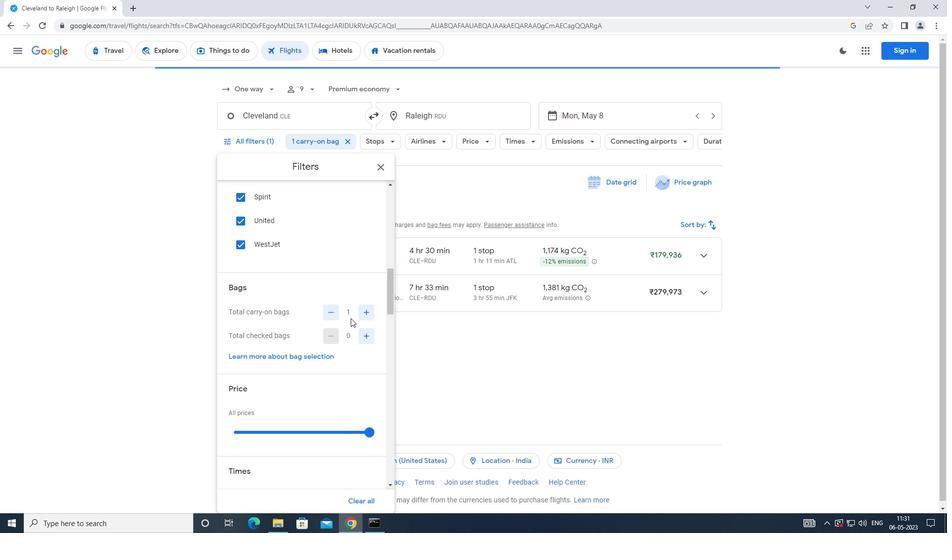 
Action: Mouse moved to (371, 379)
Screenshot: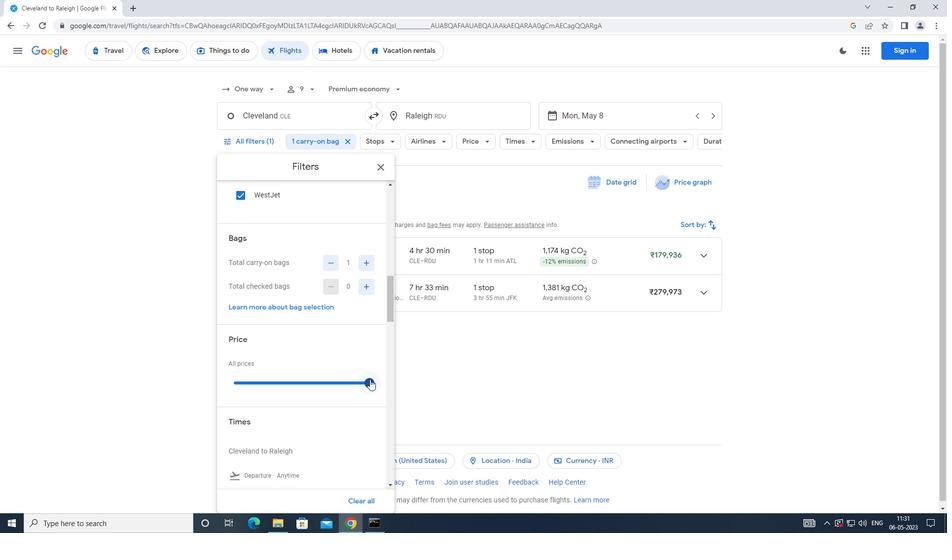
Action: Mouse pressed left at (371, 379)
Screenshot: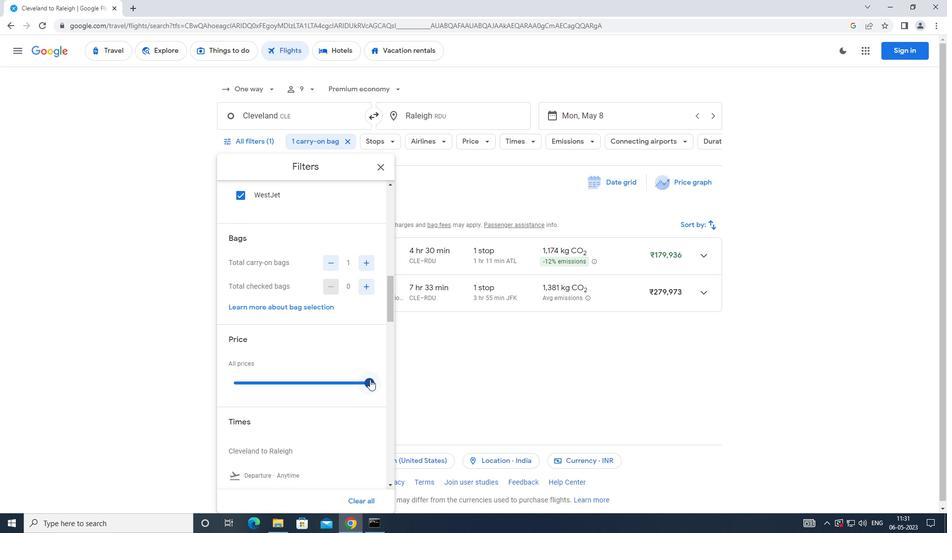 
Action: Mouse moved to (317, 387)
Screenshot: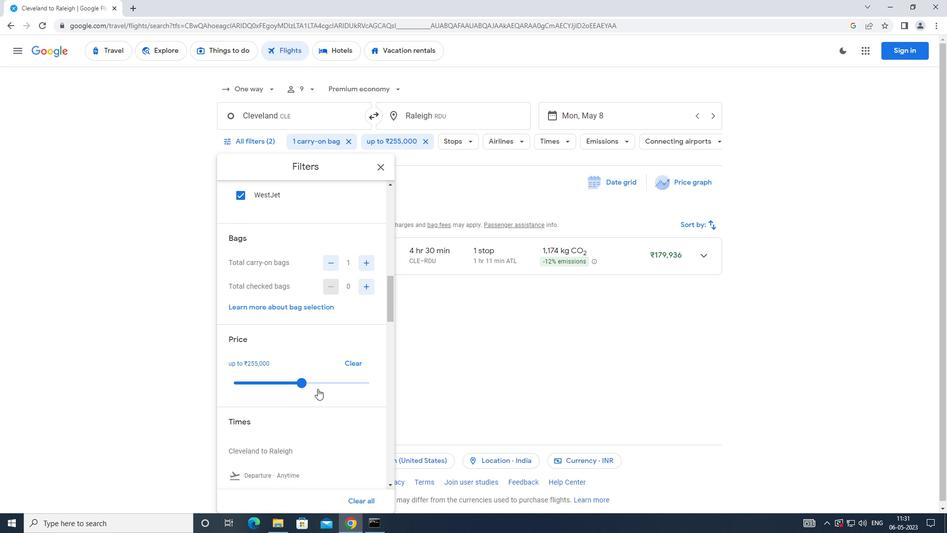 
Action: Mouse scrolled (317, 387) with delta (0, 0)
Screenshot: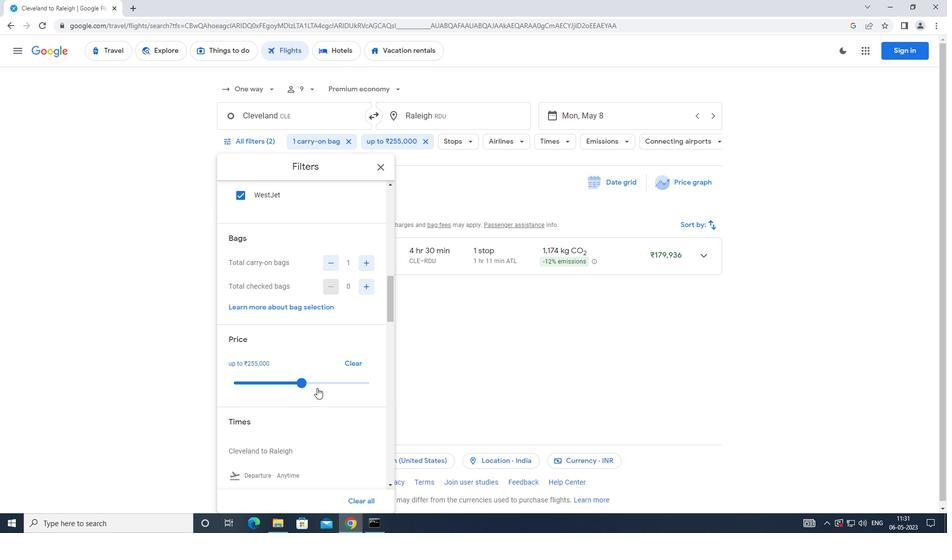 
Action: Mouse scrolled (317, 387) with delta (0, 0)
Screenshot: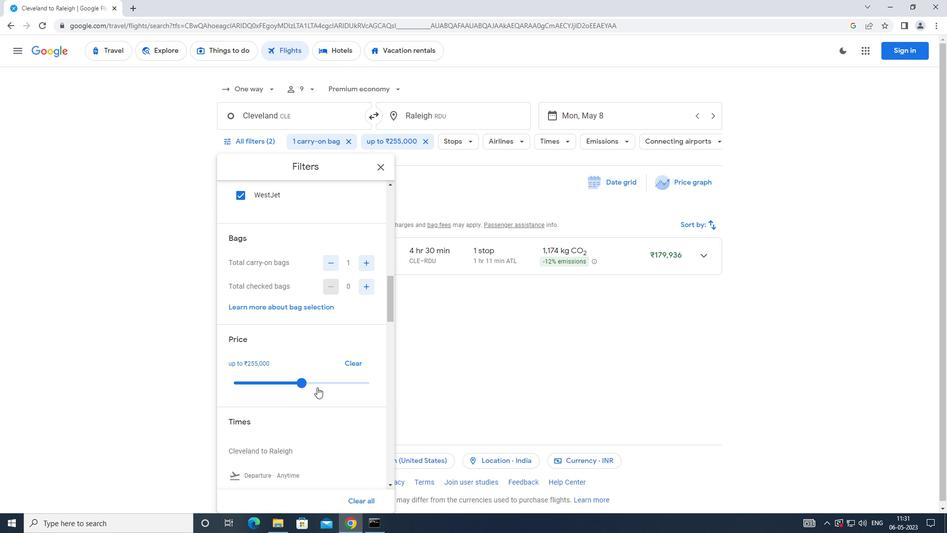 
Action: Mouse scrolled (317, 387) with delta (0, 0)
Screenshot: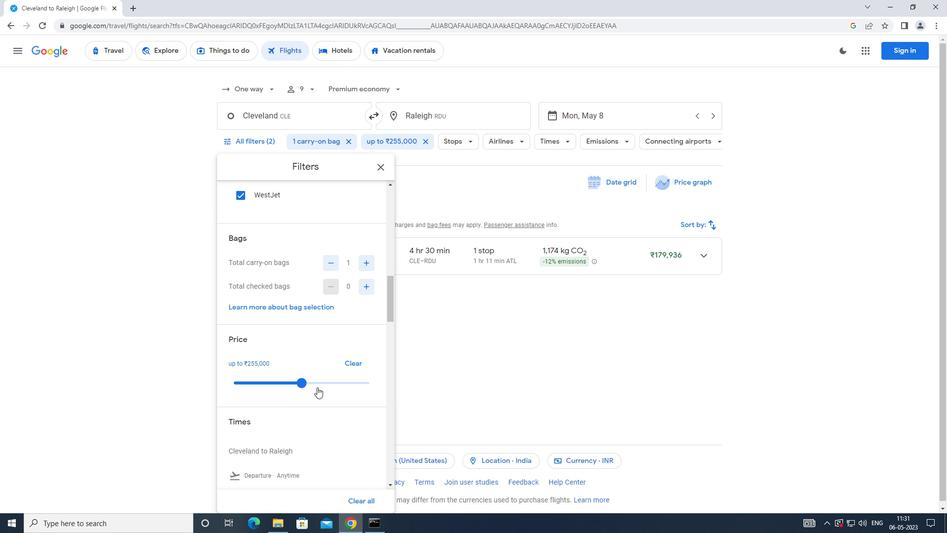 
Action: Mouse moved to (234, 343)
Screenshot: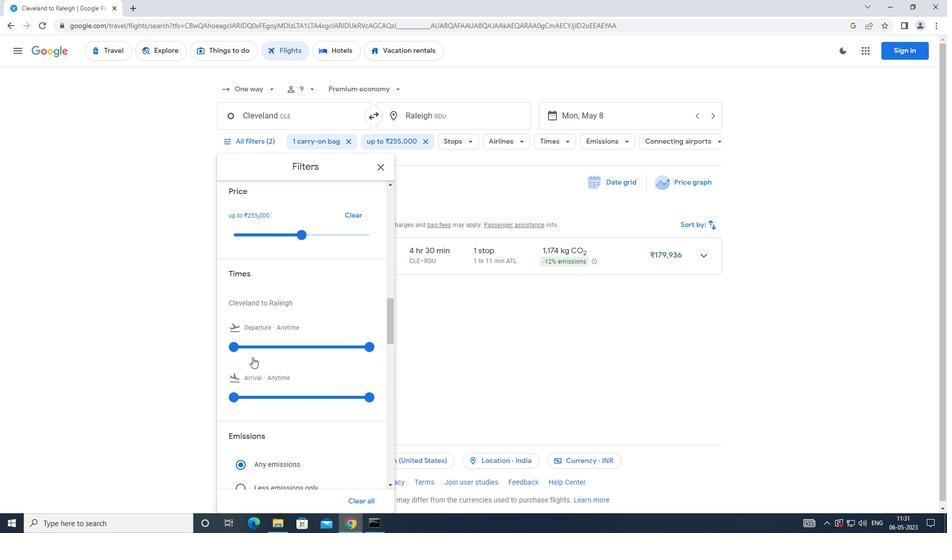 
Action: Mouse pressed left at (234, 343)
Screenshot: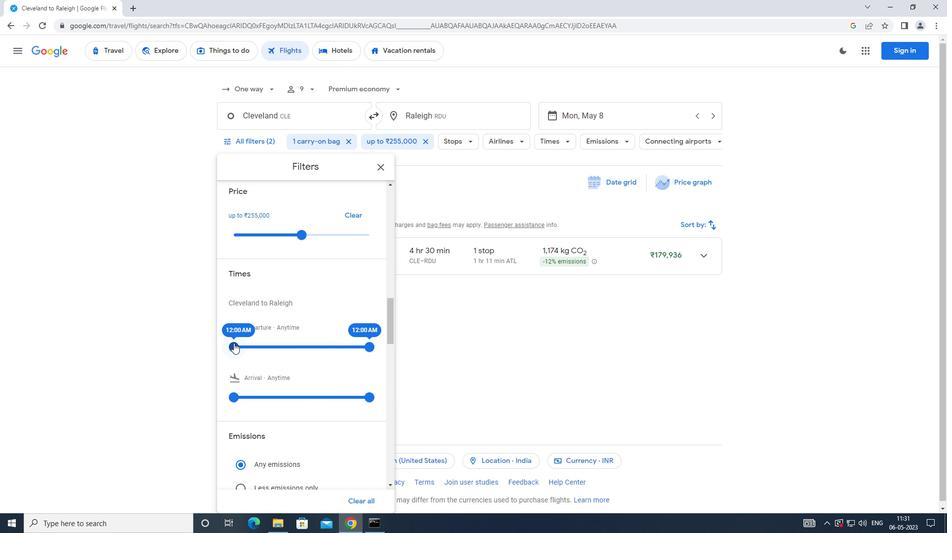 
Action: Mouse moved to (368, 349)
Screenshot: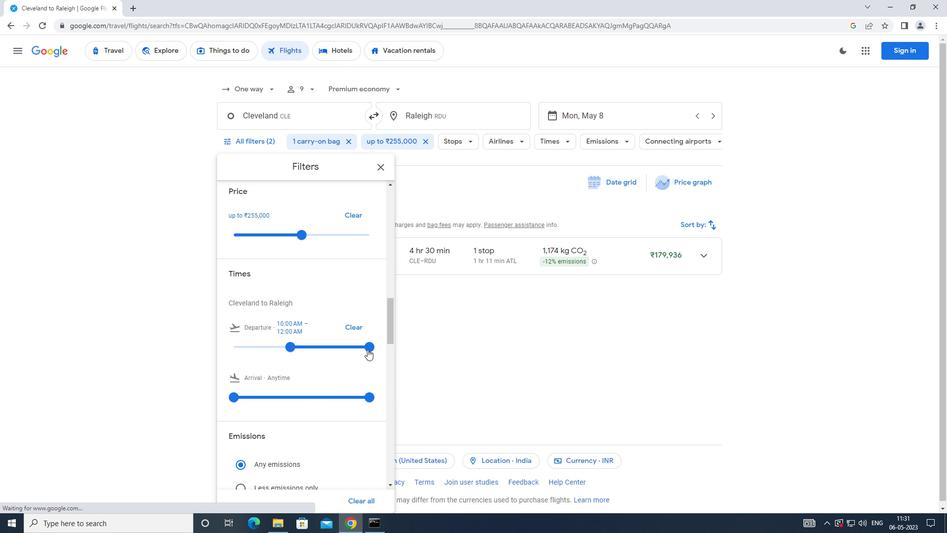 
Action: Mouse pressed left at (368, 349)
Screenshot: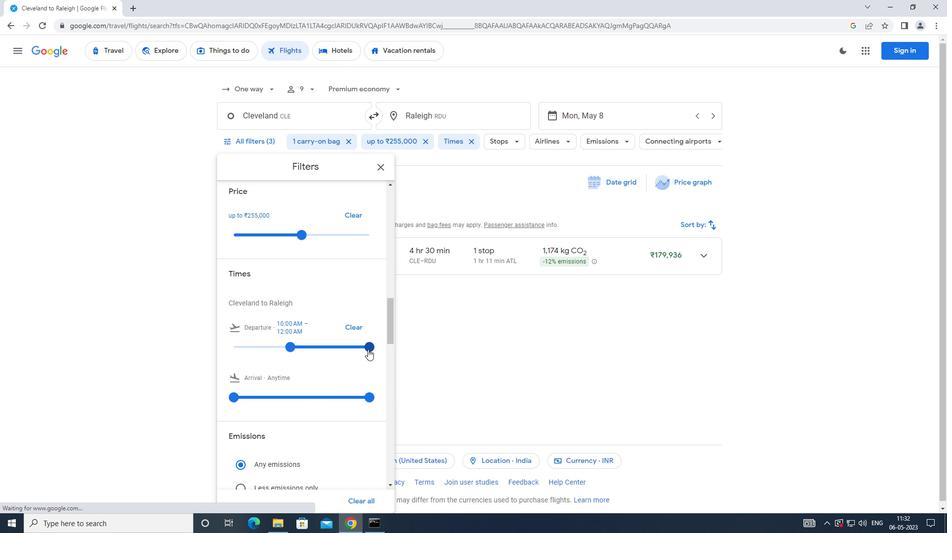
Action: Mouse moved to (276, 349)
Screenshot: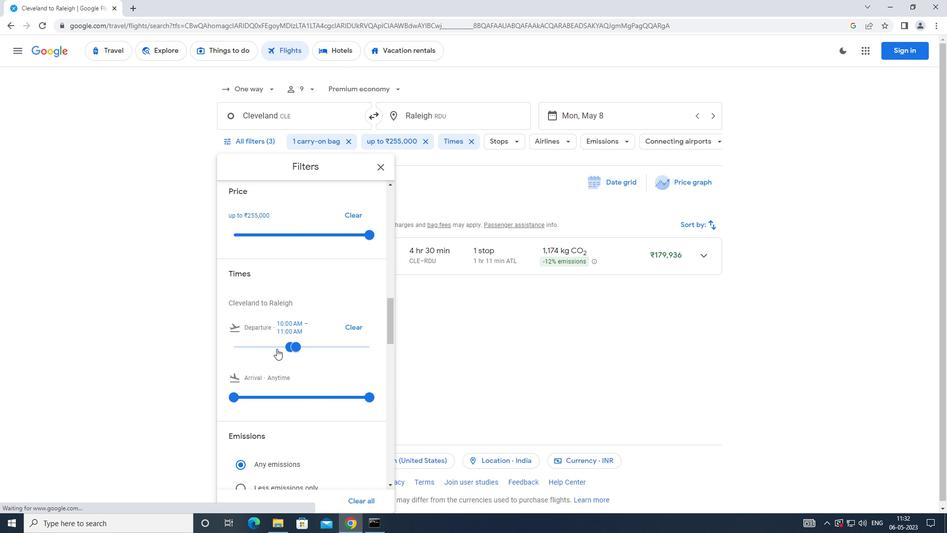 
